 Task: Search one way flight ticket for 5 adults, 2 children, 1 infant in seat and 2 infants on lap in economy from Kenai: Kenai Municipal Airport to Rockford: Chicago Rockford International Airport(was Northwest Chicagoland Regional Airport At Rockford) on 5-1-2023. Choice of flights is Spirit. Number of bags: 2 carry on bags. Price is upto 106000. Outbound departure time preference is 9:15. Return departure time preference is 12:30.
Action: Mouse moved to (177, 164)
Screenshot: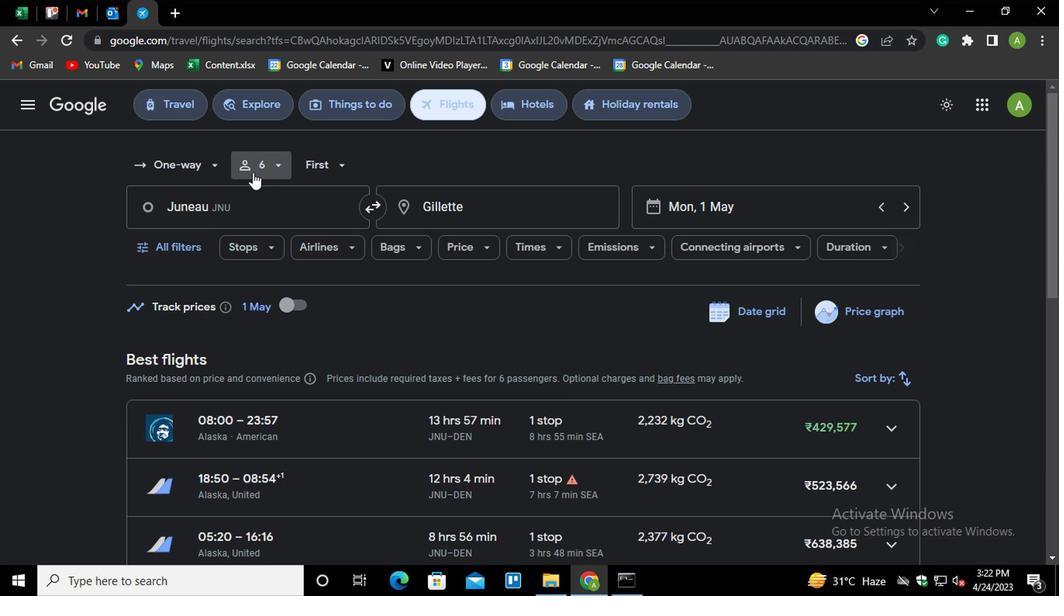 
Action: Mouse pressed left at (177, 164)
Screenshot: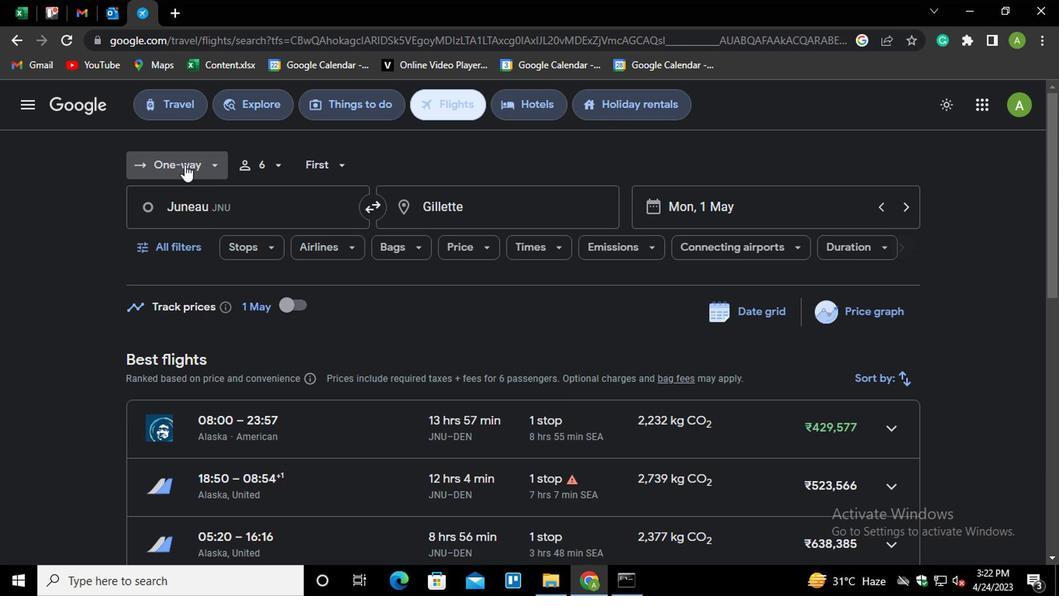 
Action: Mouse moved to (190, 236)
Screenshot: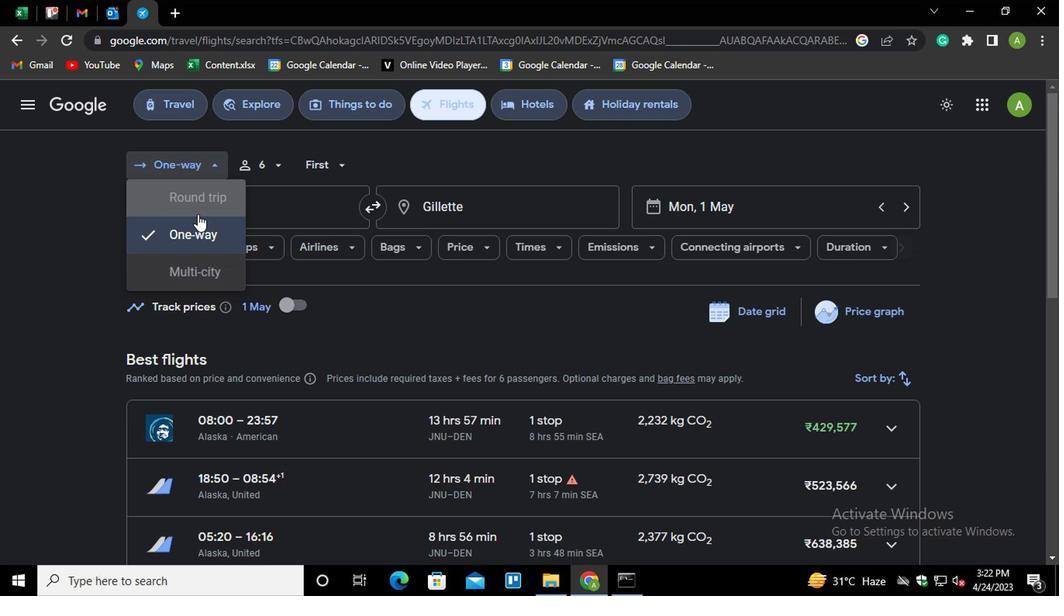 
Action: Mouse pressed left at (190, 236)
Screenshot: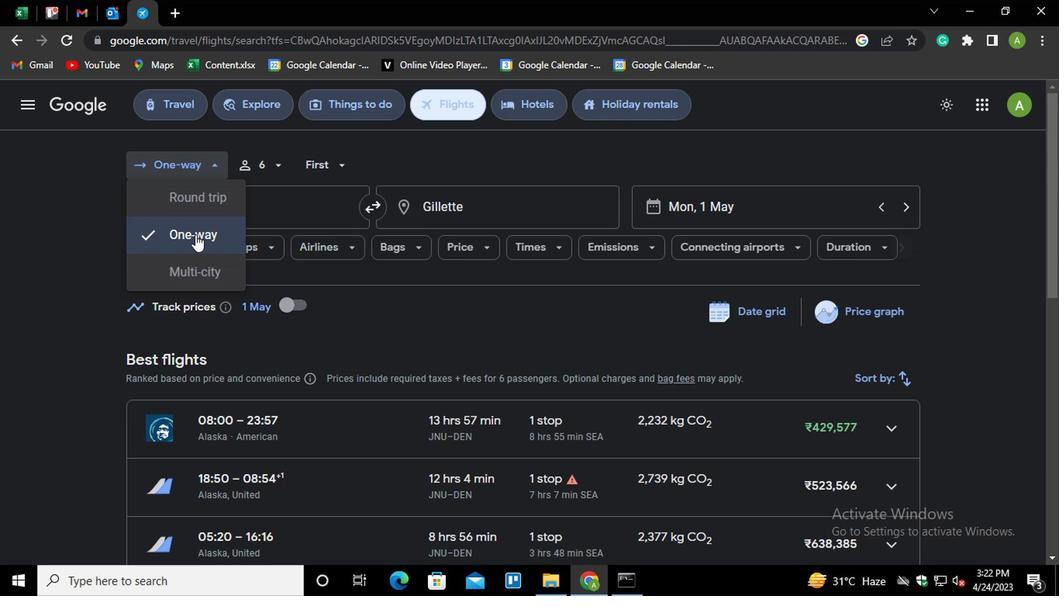 
Action: Mouse moved to (248, 162)
Screenshot: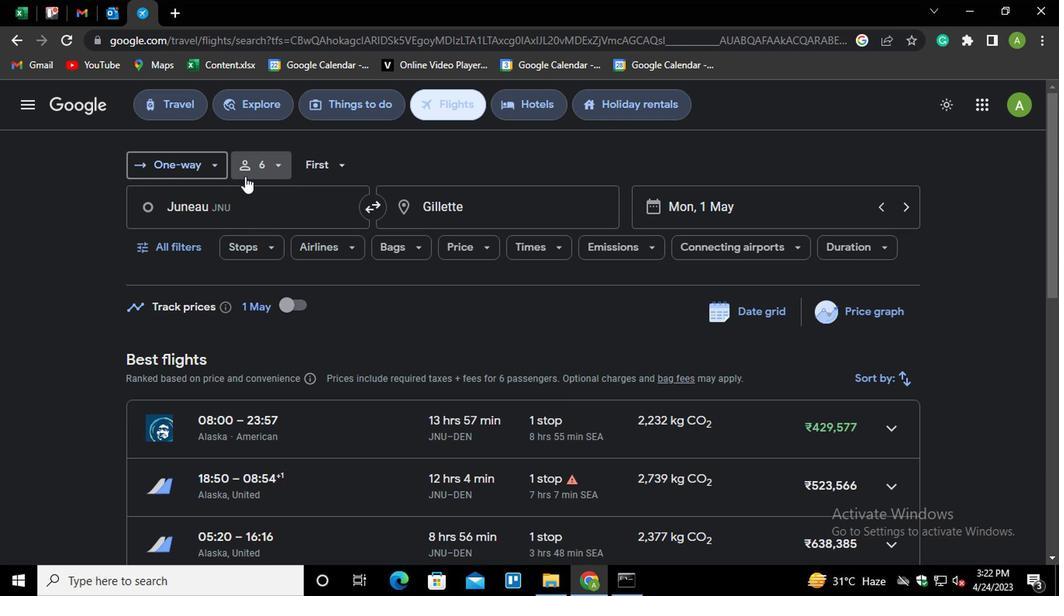 
Action: Mouse pressed left at (248, 162)
Screenshot: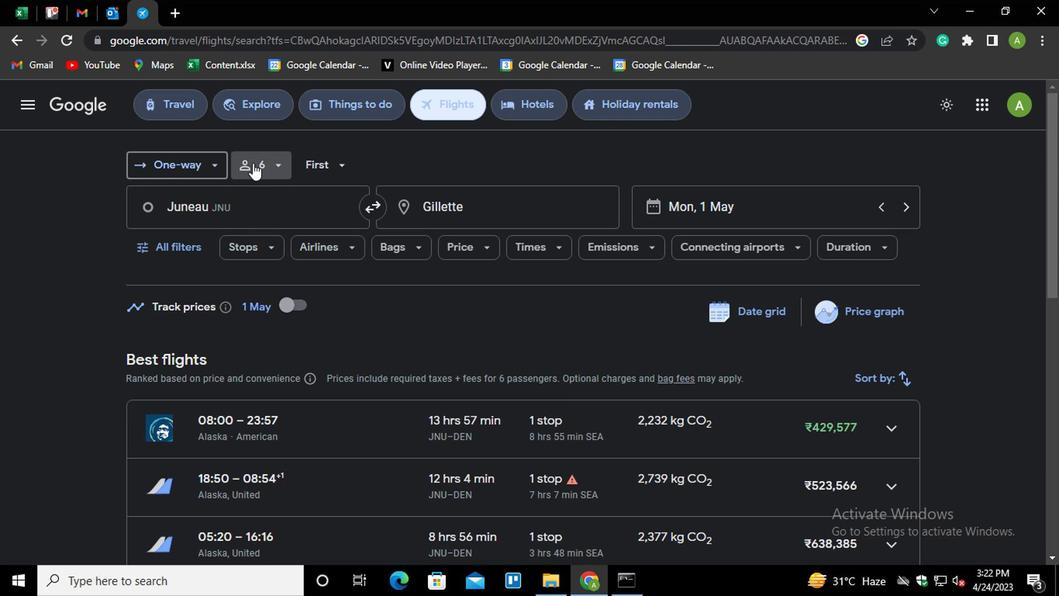 
Action: Mouse moved to (384, 198)
Screenshot: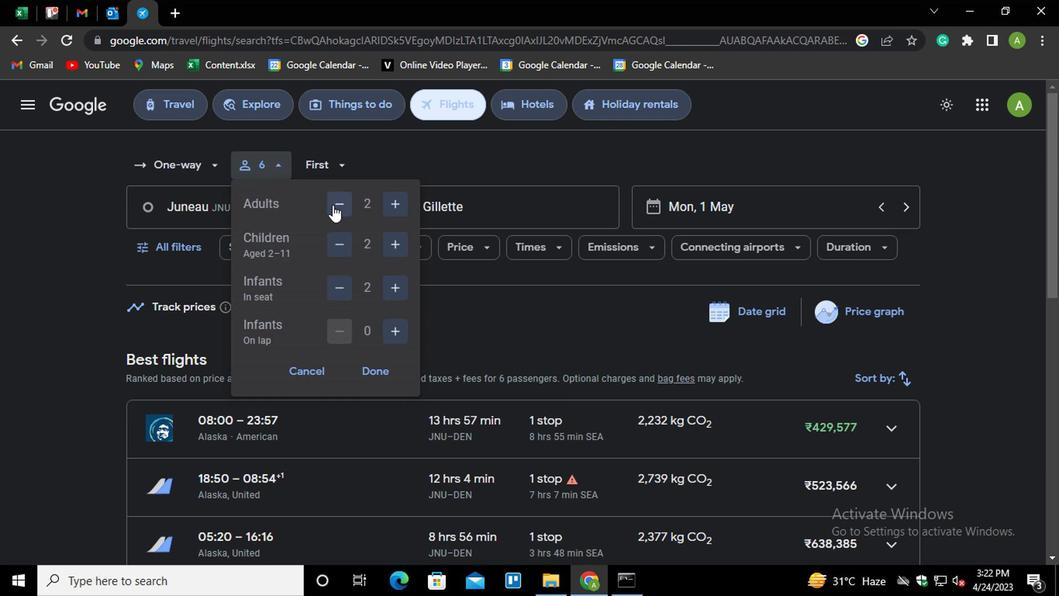 
Action: Mouse pressed left at (384, 198)
Screenshot: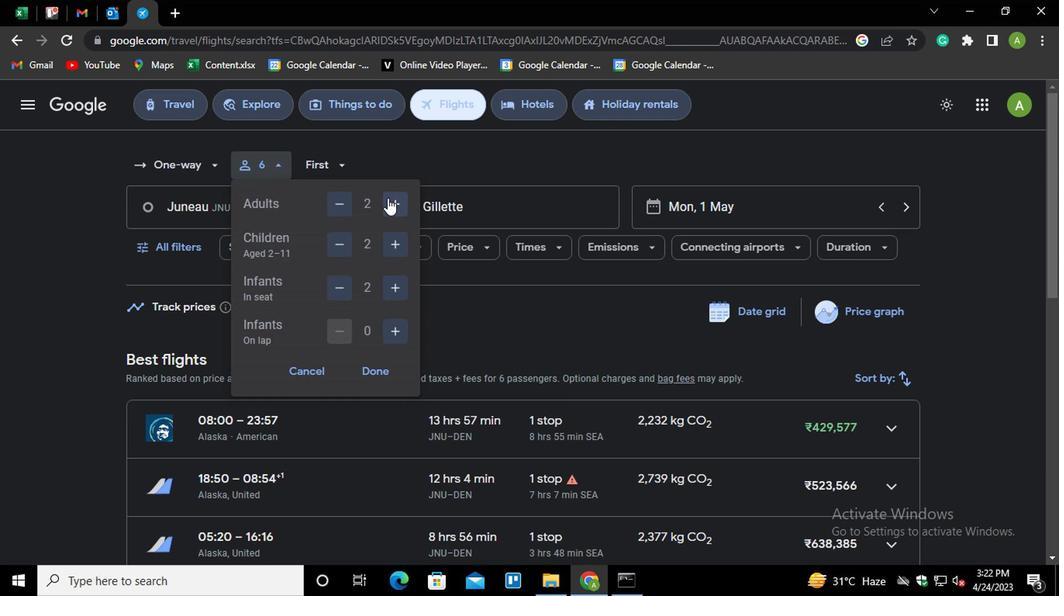 
Action: Mouse pressed left at (384, 198)
Screenshot: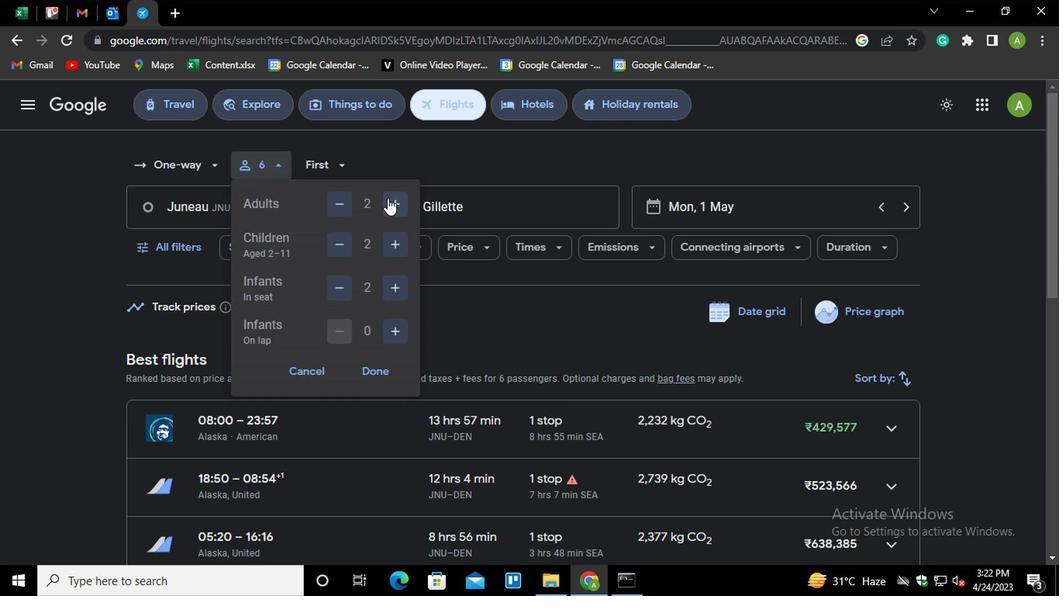 
Action: Mouse pressed left at (384, 198)
Screenshot: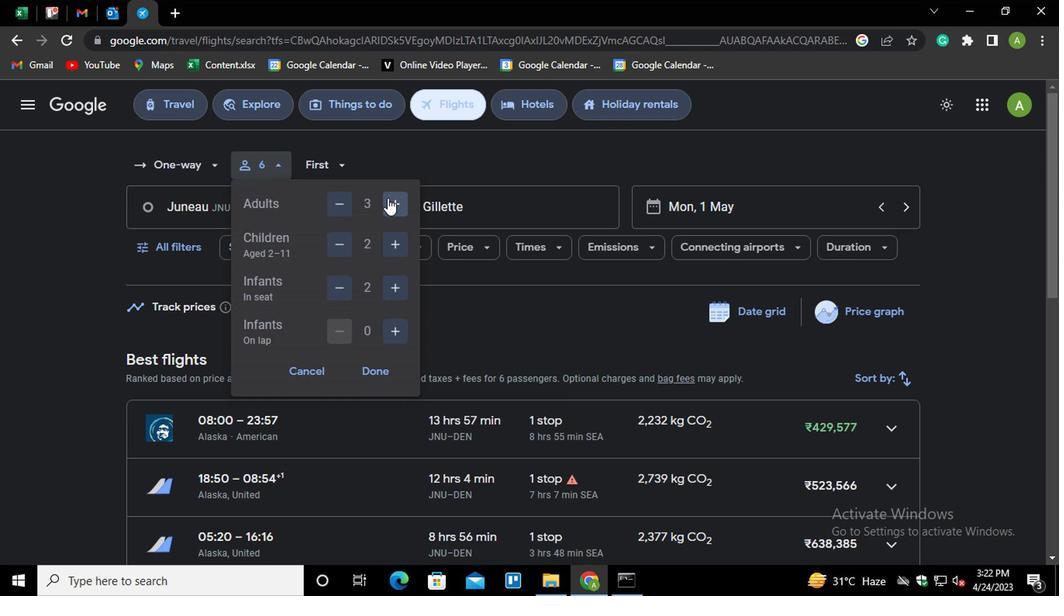 
Action: Mouse pressed left at (384, 198)
Screenshot: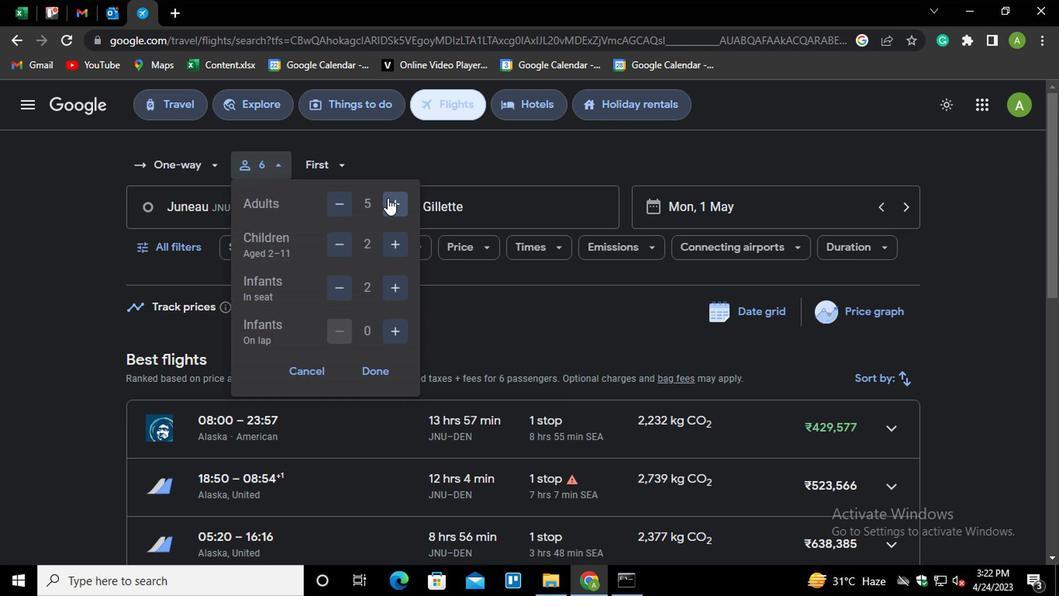 
Action: Mouse moved to (335, 210)
Screenshot: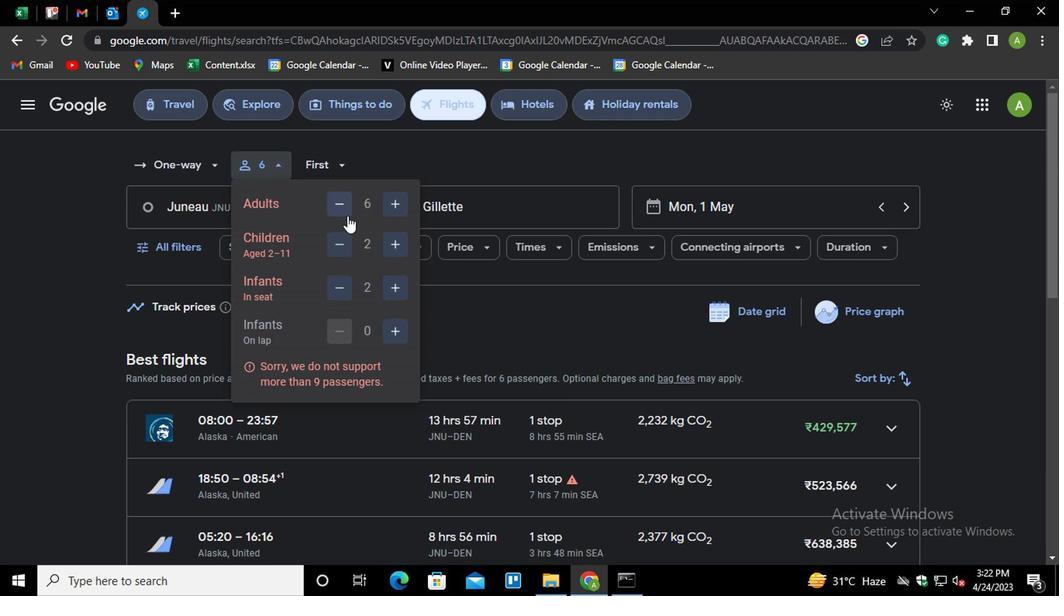 
Action: Mouse pressed left at (335, 210)
Screenshot: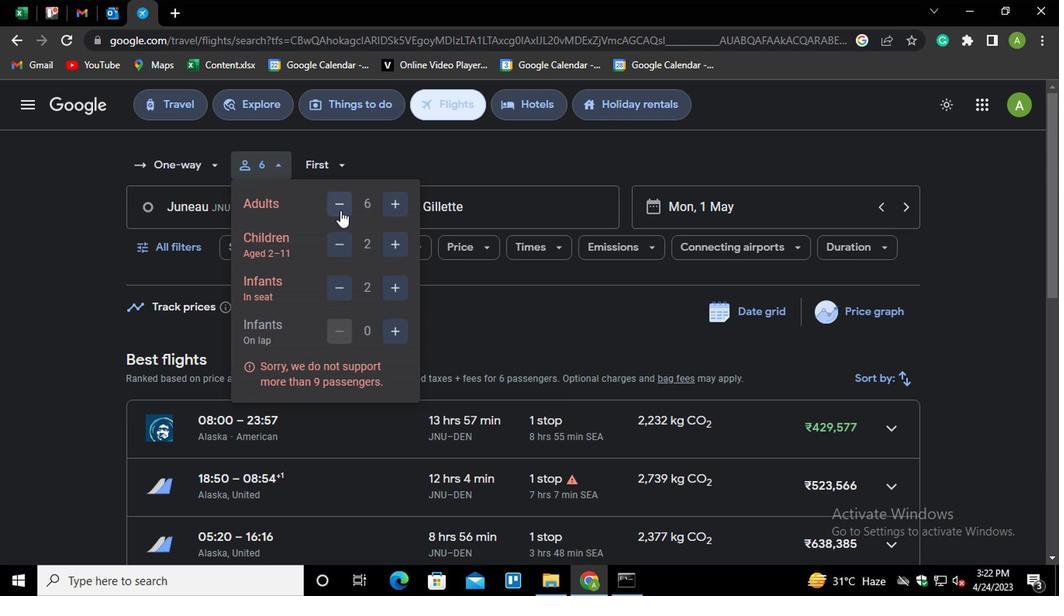 
Action: Mouse moved to (341, 286)
Screenshot: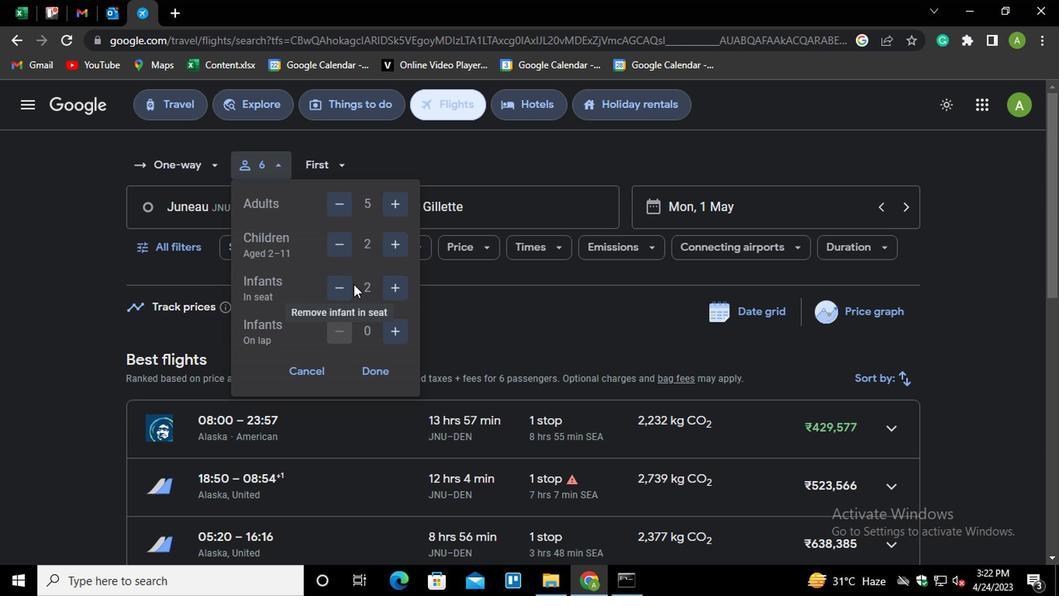
Action: Mouse pressed left at (341, 286)
Screenshot: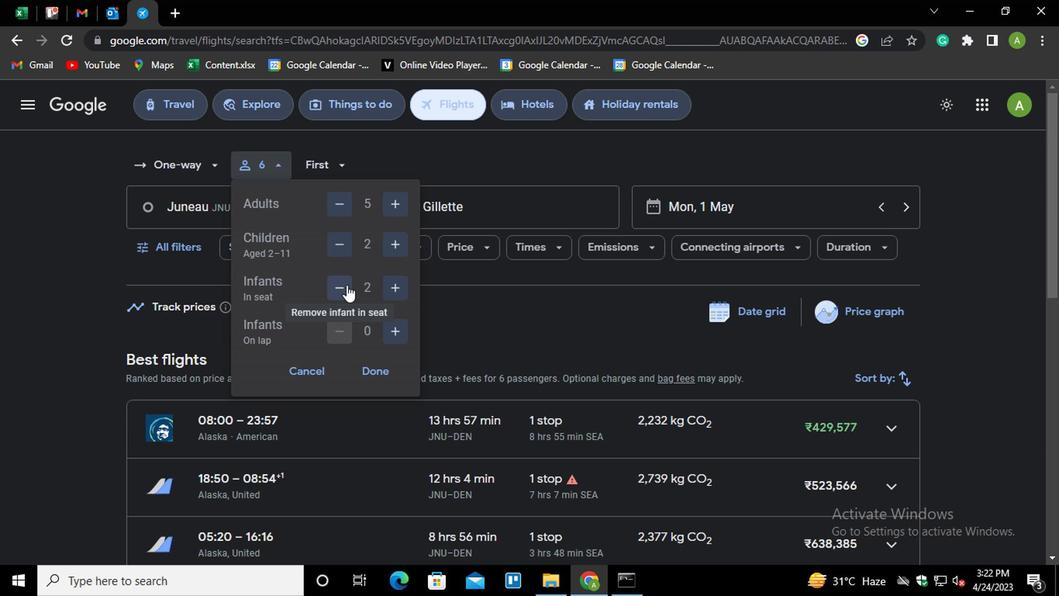 
Action: Mouse moved to (395, 335)
Screenshot: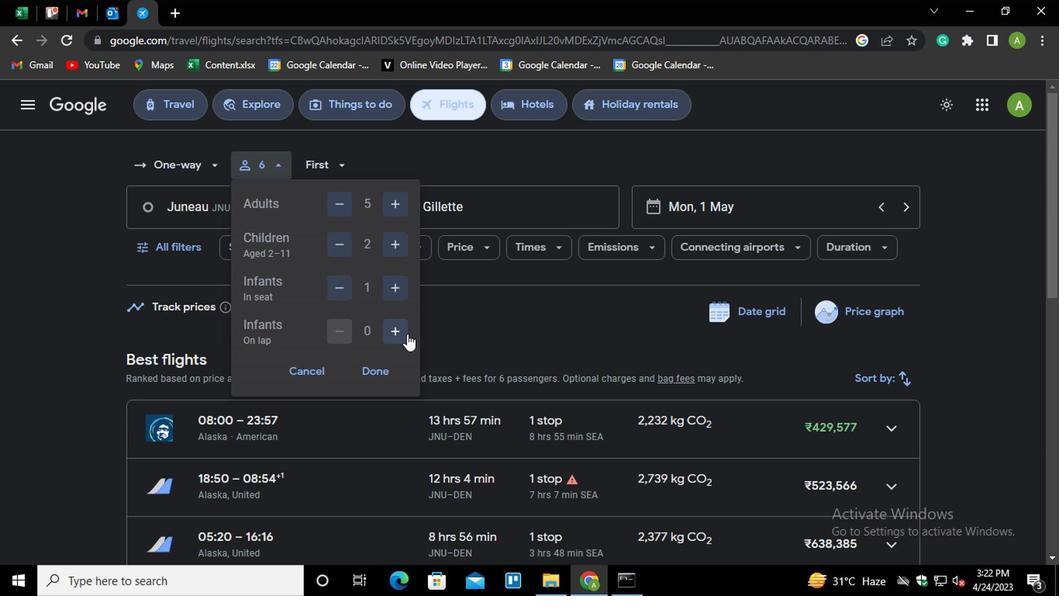
Action: Mouse pressed left at (395, 335)
Screenshot: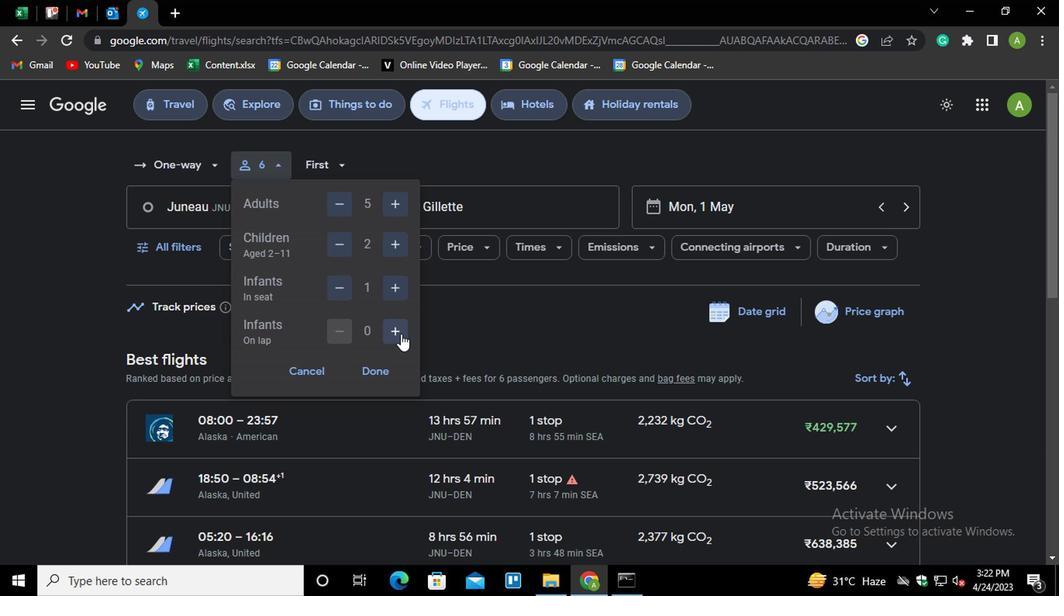 
Action: Mouse moved to (395, 335)
Screenshot: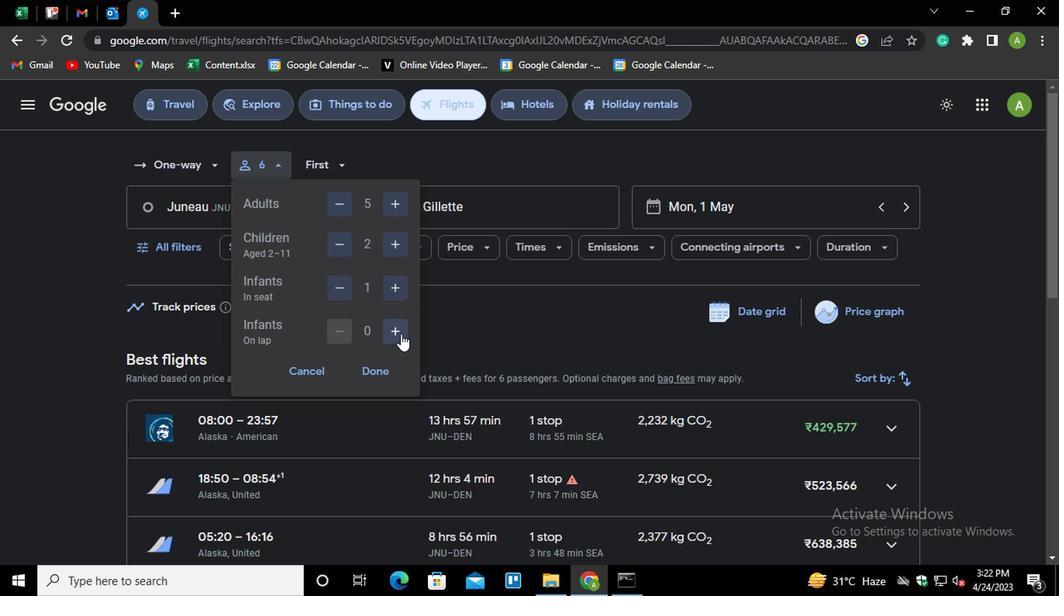 
Action: Mouse pressed left at (395, 335)
Screenshot: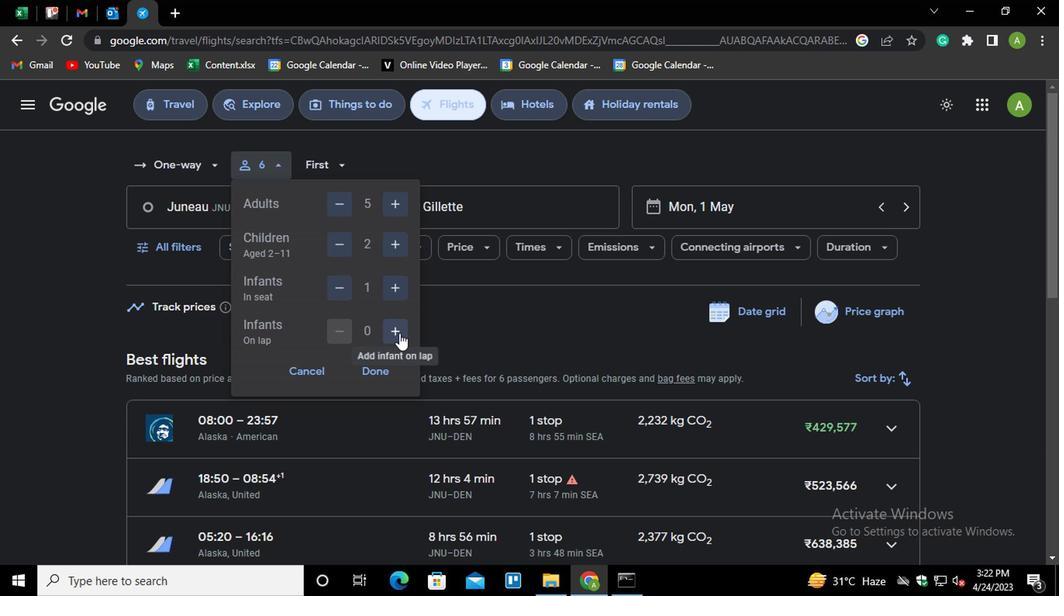 
Action: Mouse moved to (330, 335)
Screenshot: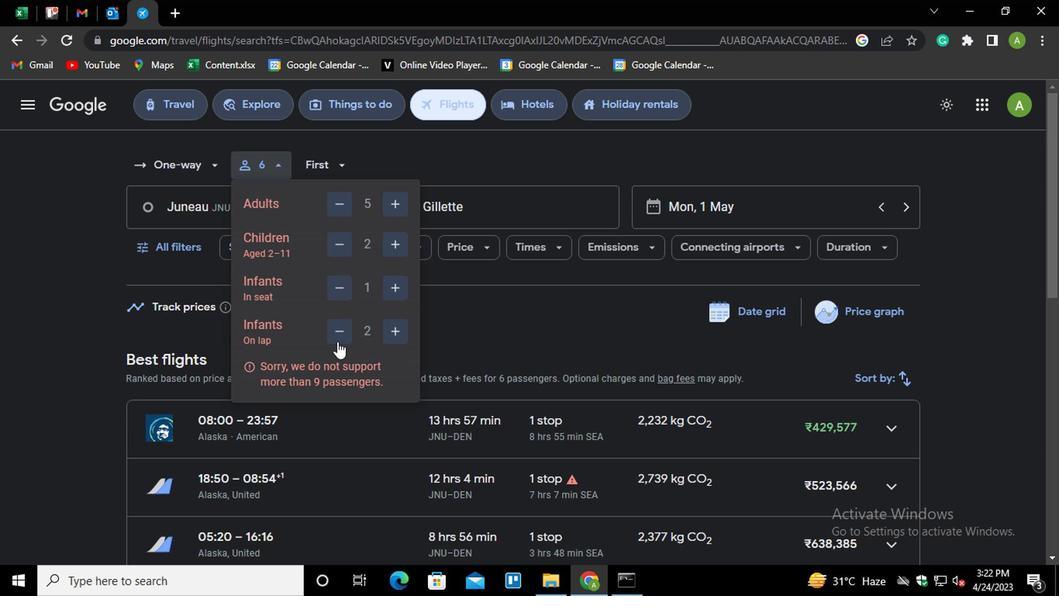
Action: Mouse pressed left at (330, 335)
Screenshot: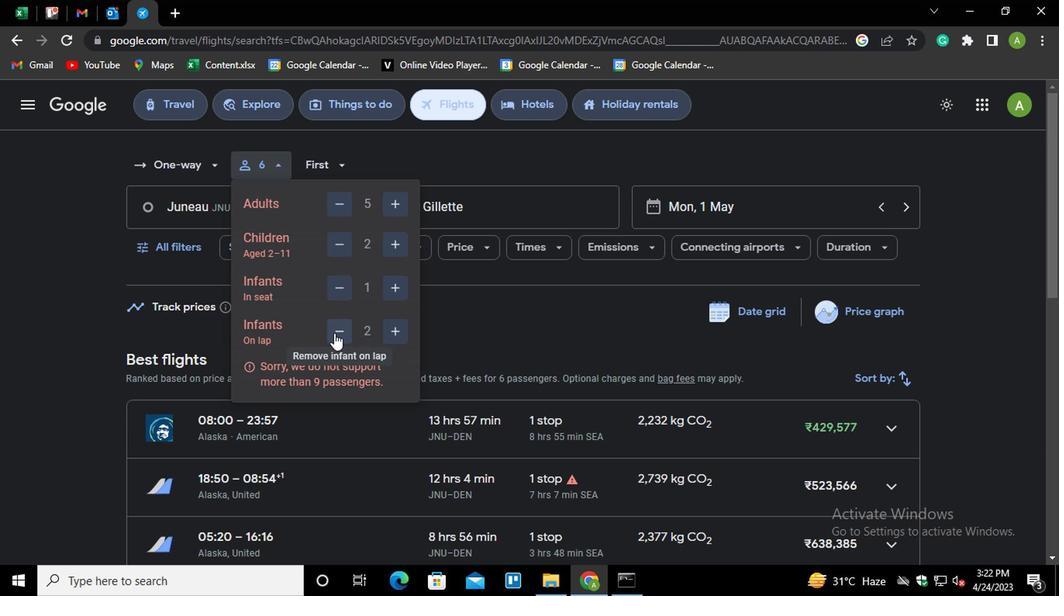 
Action: Mouse moved to (363, 369)
Screenshot: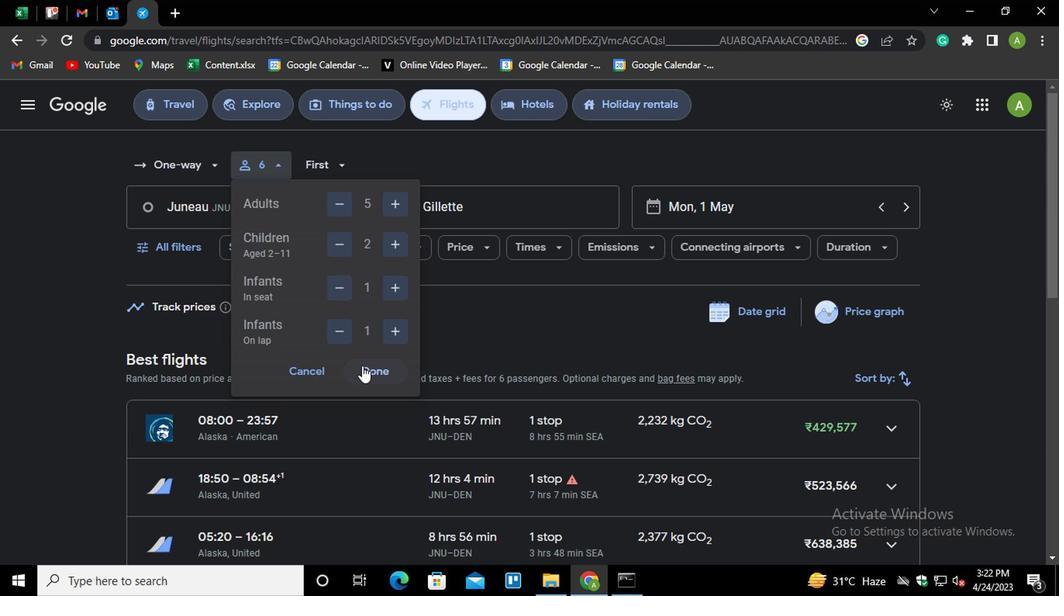 
Action: Mouse pressed left at (363, 369)
Screenshot: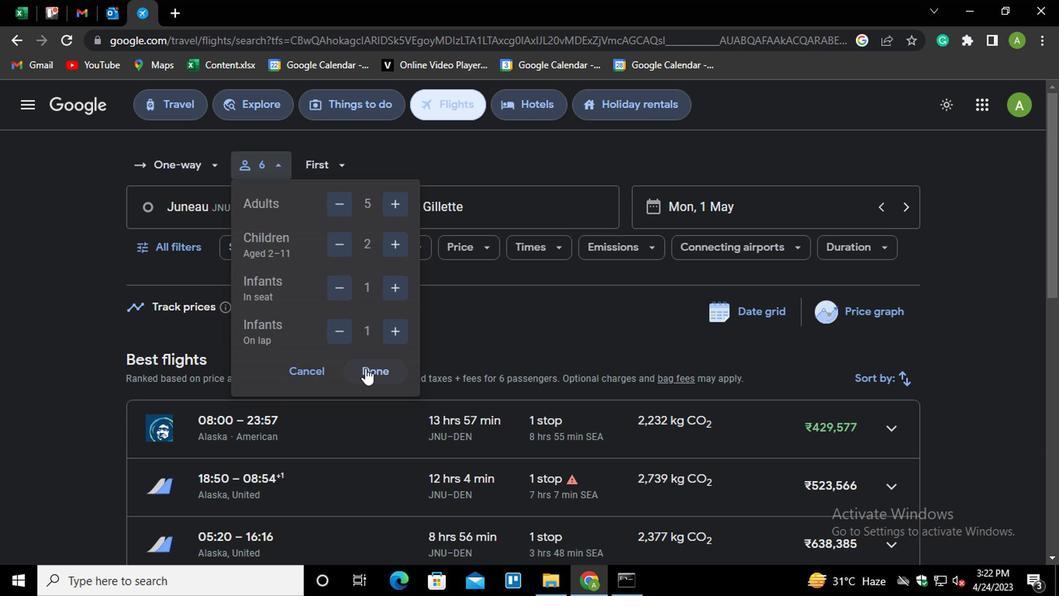 
Action: Mouse moved to (312, 170)
Screenshot: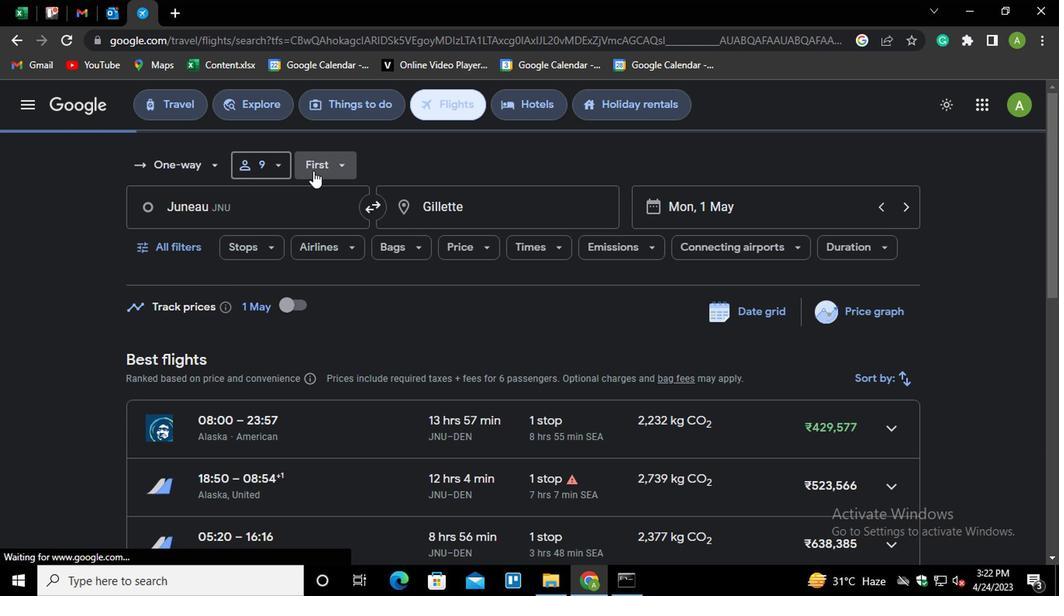 
Action: Mouse pressed left at (312, 170)
Screenshot: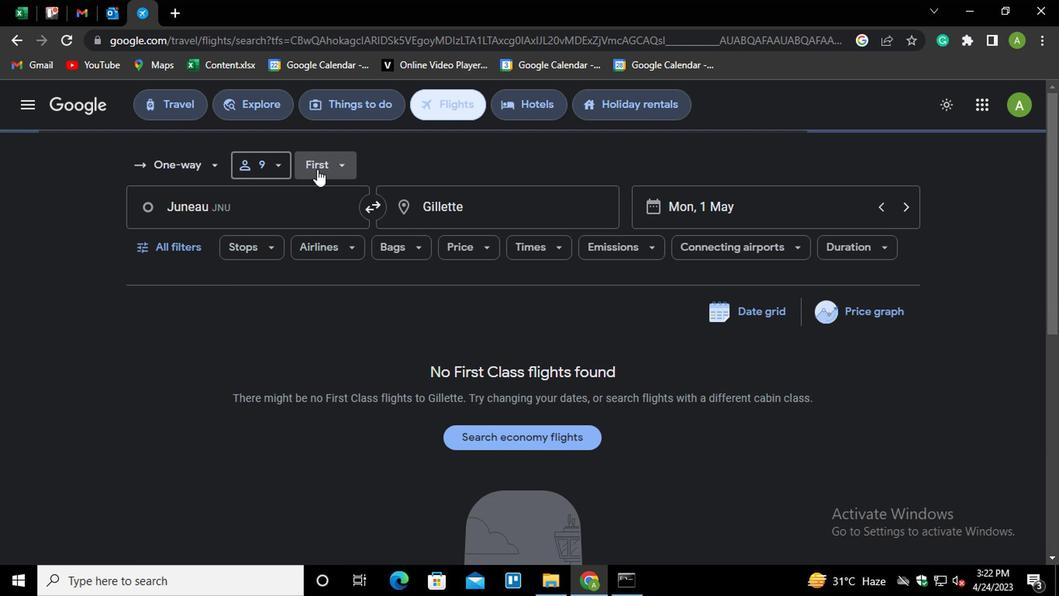 
Action: Mouse moved to (357, 194)
Screenshot: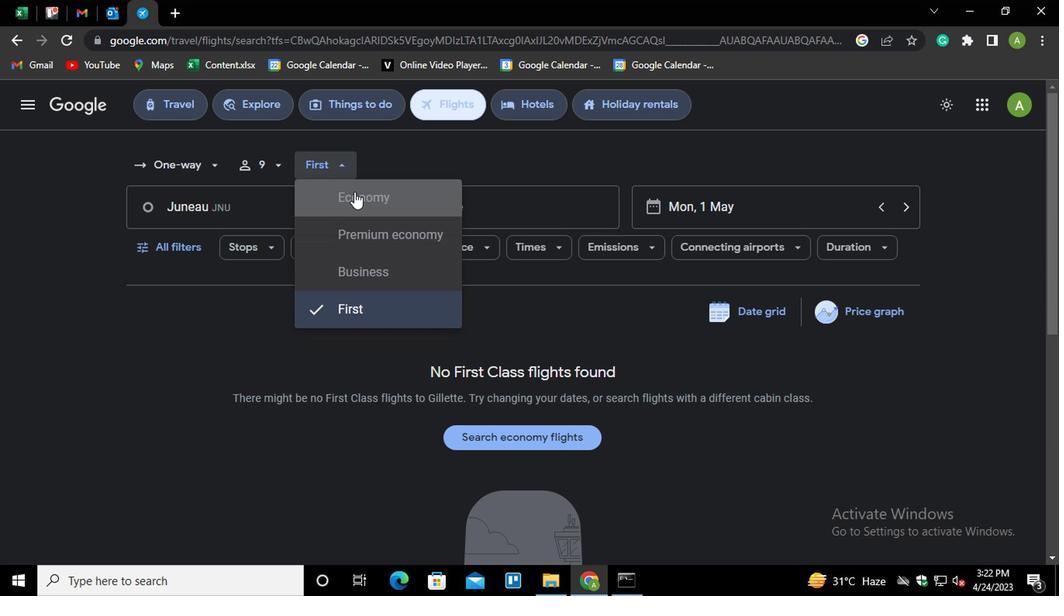 
Action: Mouse pressed left at (357, 194)
Screenshot: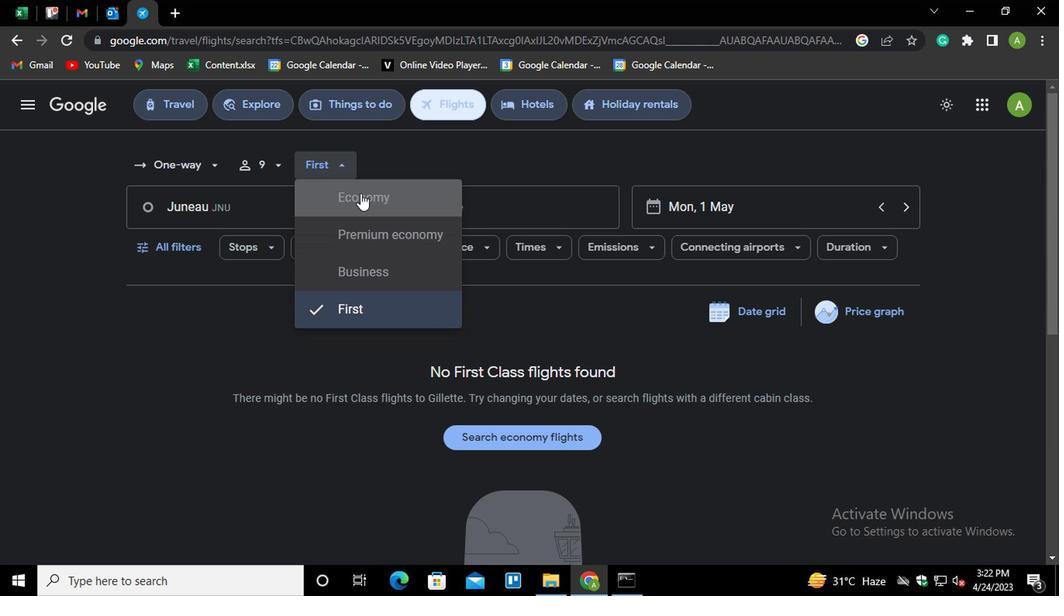 
Action: Mouse moved to (329, 203)
Screenshot: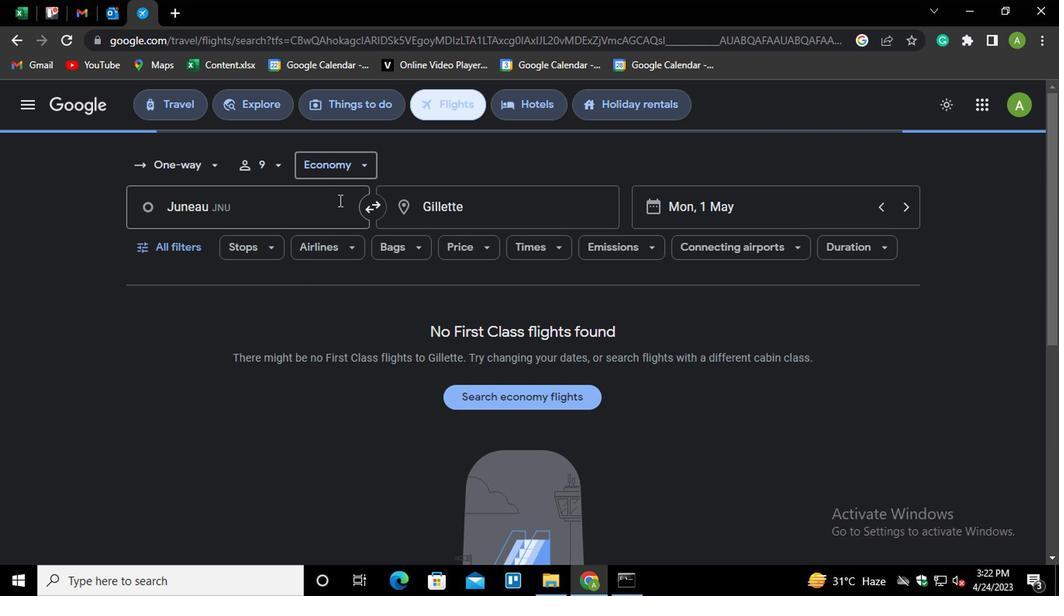 
Action: Mouse pressed left at (329, 203)
Screenshot: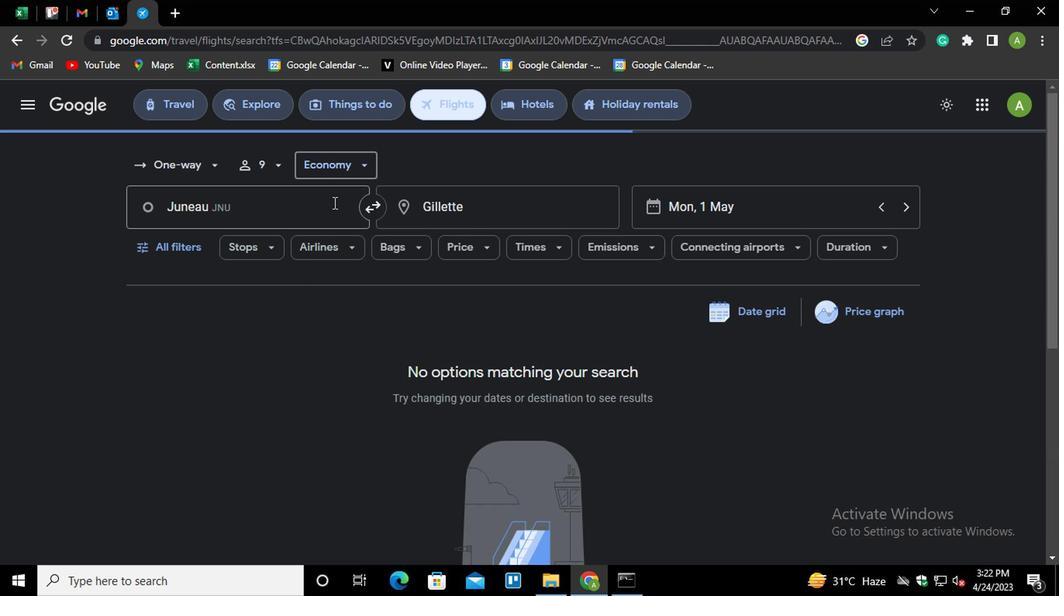 
Action: Mouse moved to (329, 203)
Screenshot: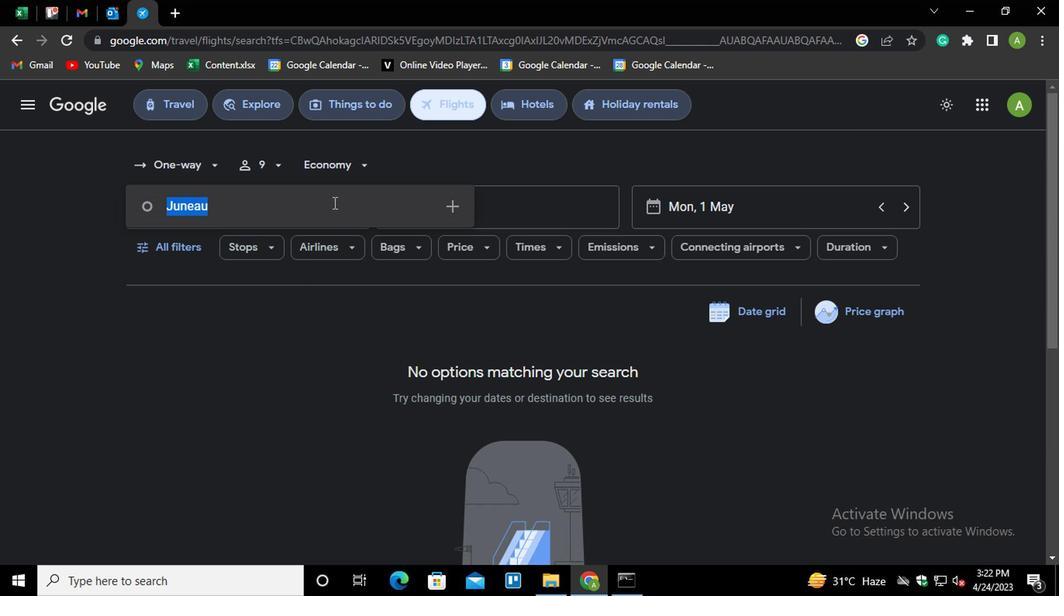 
Action: Key pressed <Key.shift_r>Kenai<Key.down><Key.down><Key.down><Key.enter>
Screenshot: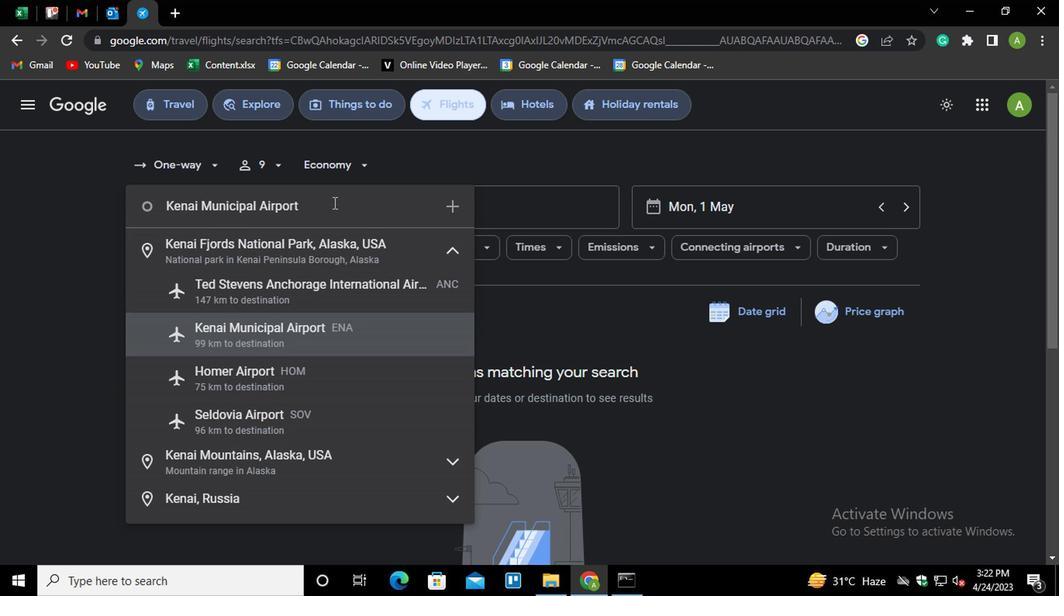 
Action: Mouse moved to (469, 213)
Screenshot: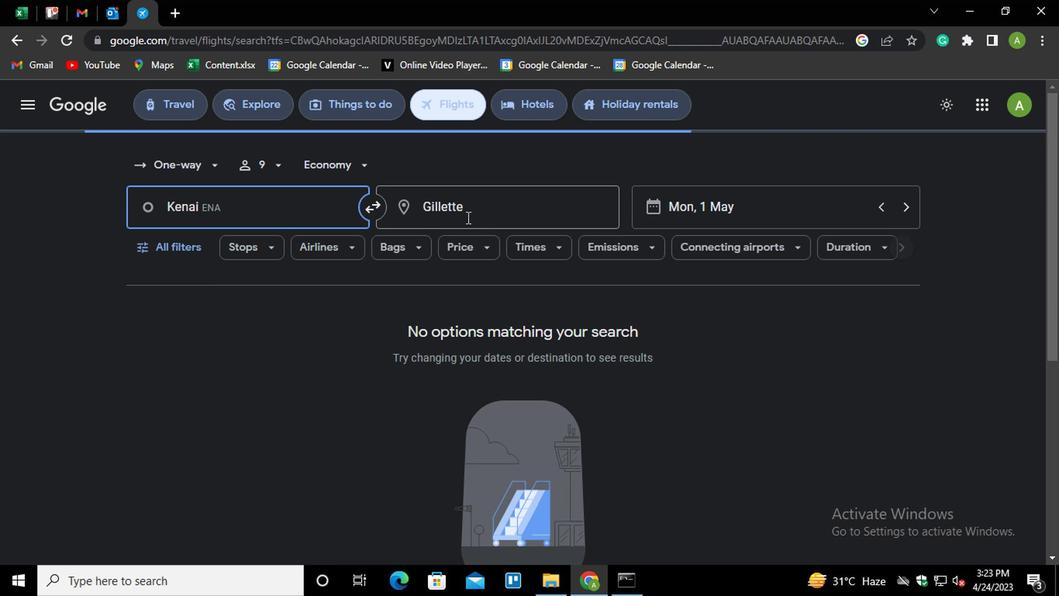 
Action: Mouse pressed left at (469, 213)
Screenshot: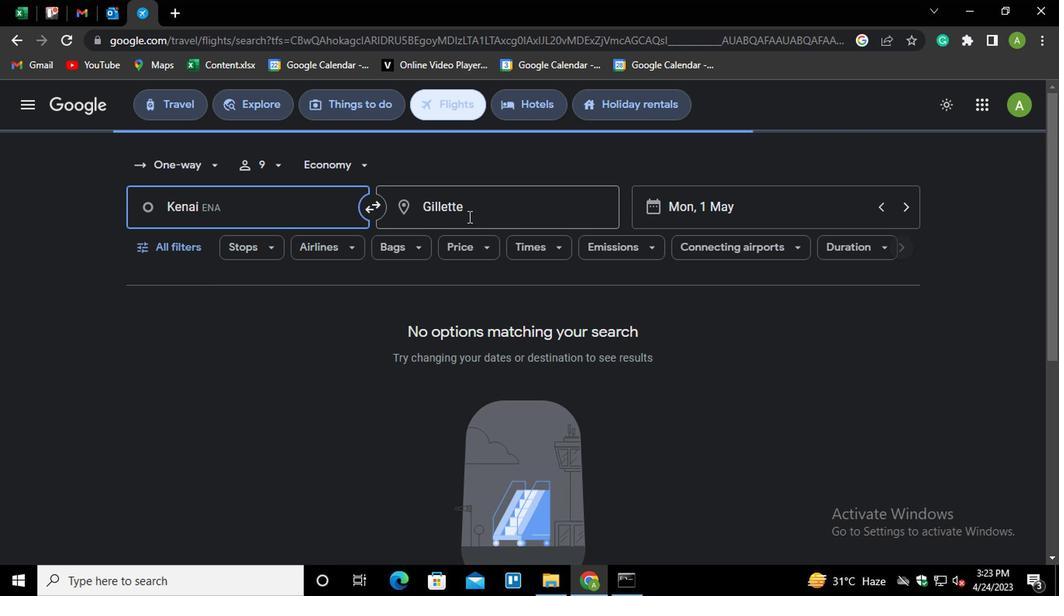 
Action: Mouse moved to (457, 219)
Screenshot: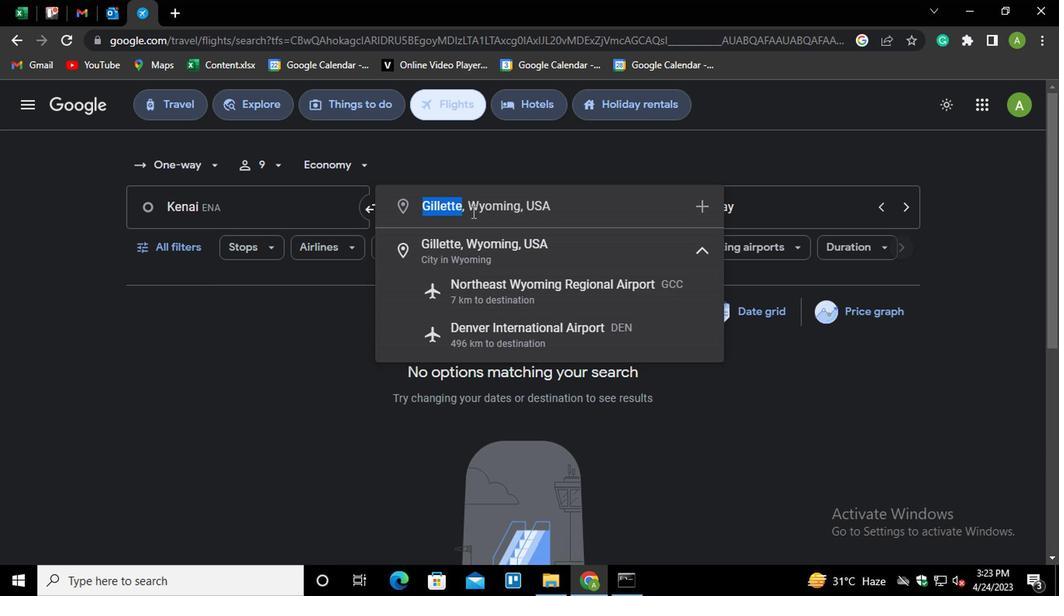 
Action: Key pressed chica<Key.down><Key.down><Key.down><Key.down><Key.enter>
Screenshot: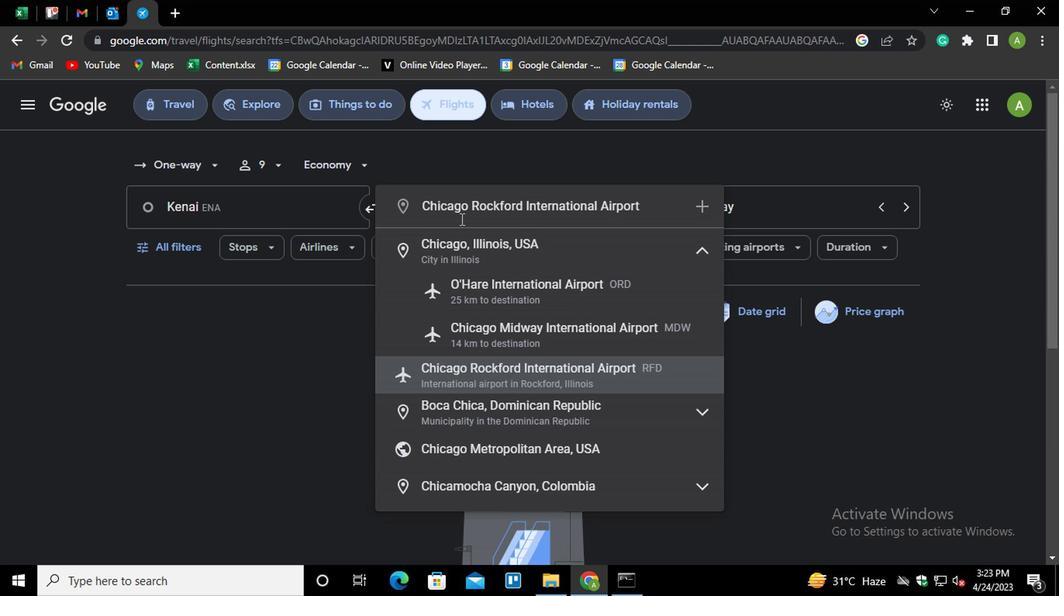 
Action: Mouse moved to (167, 250)
Screenshot: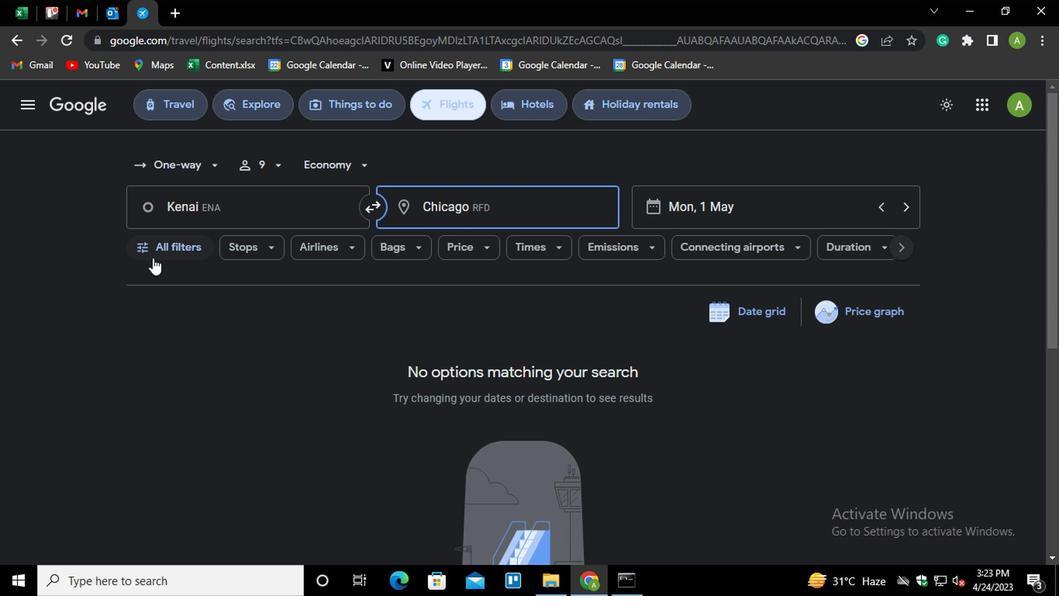 
Action: Mouse pressed left at (167, 250)
Screenshot: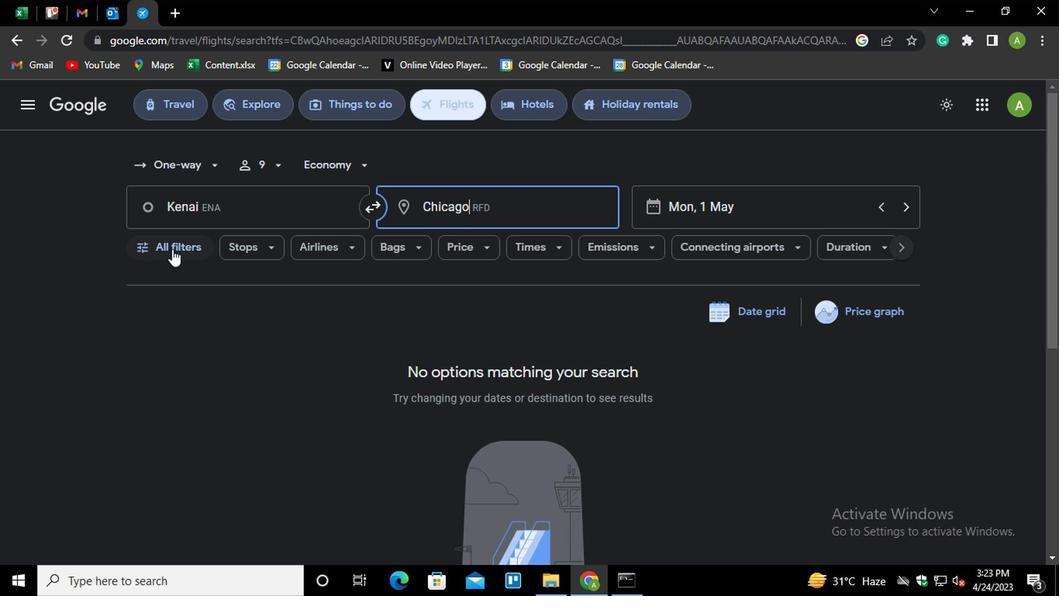 
Action: Mouse moved to (288, 417)
Screenshot: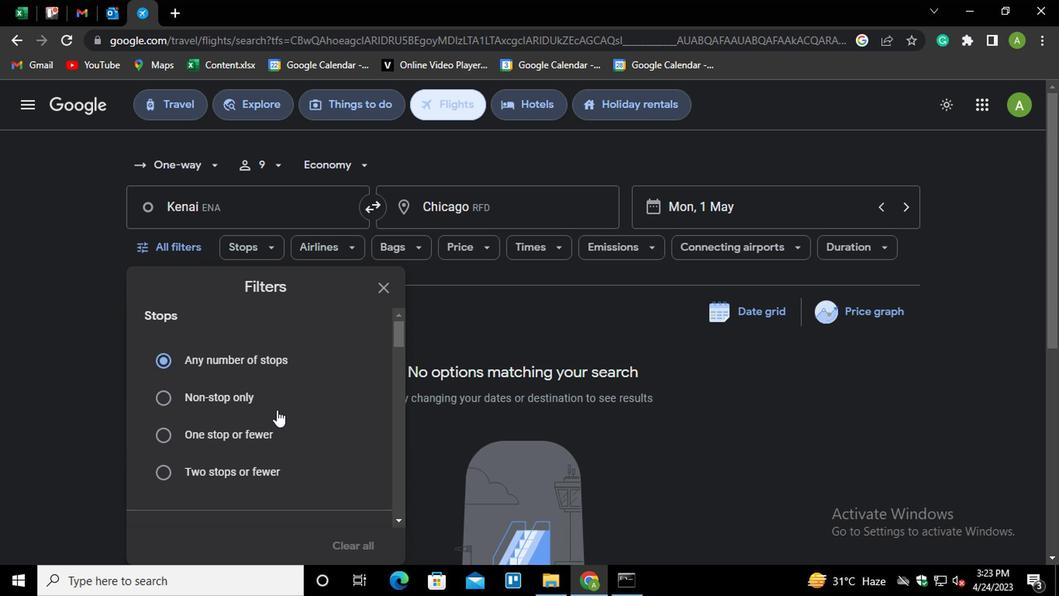 
Action: Mouse scrolled (288, 416) with delta (0, -1)
Screenshot: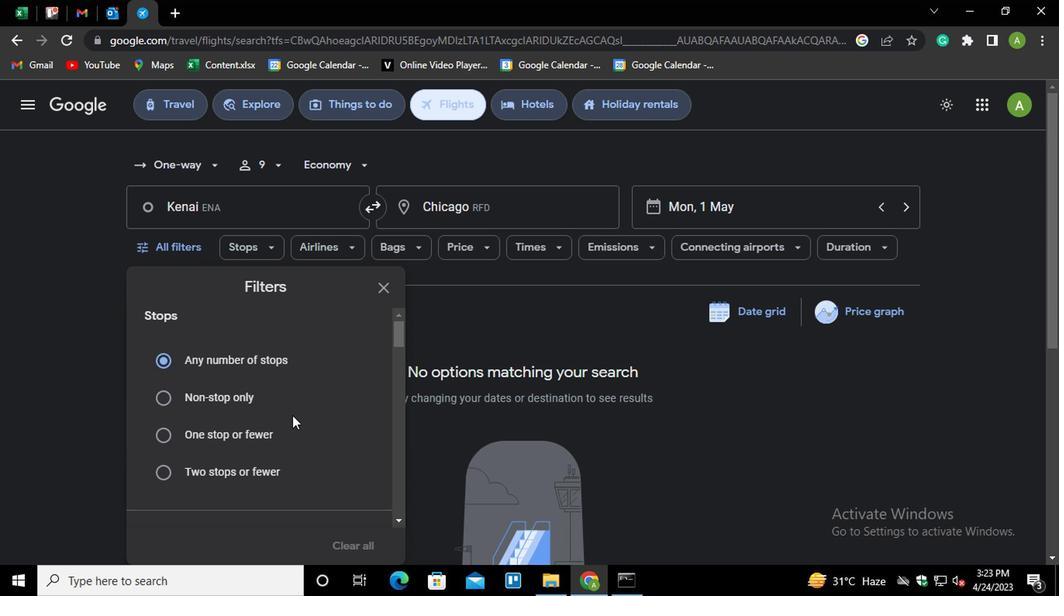 
Action: Mouse scrolled (288, 416) with delta (0, -1)
Screenshot: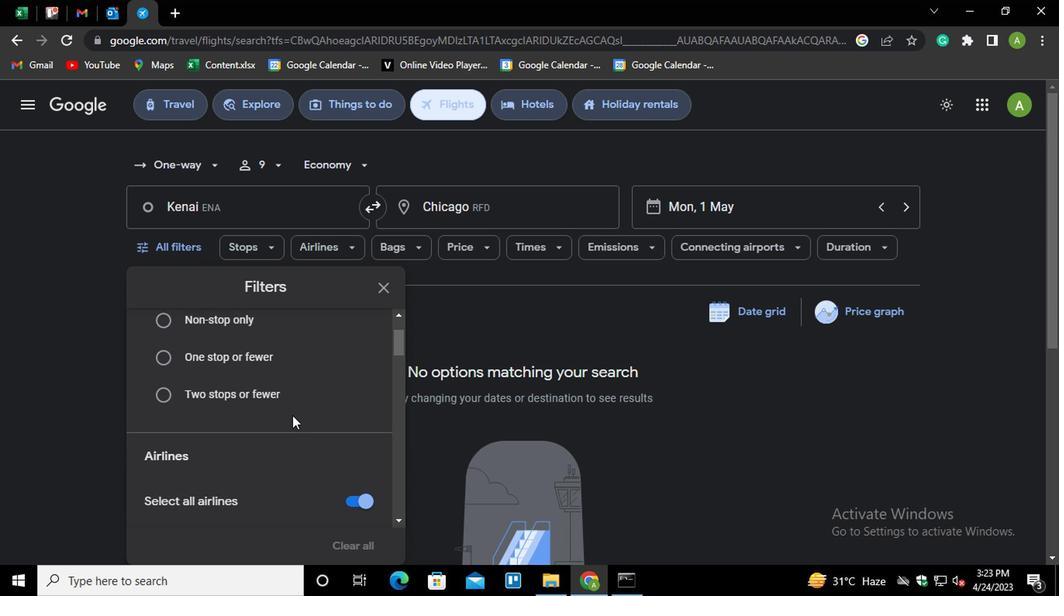 
Action: Mouse moved to (351, 424)
Screenshot: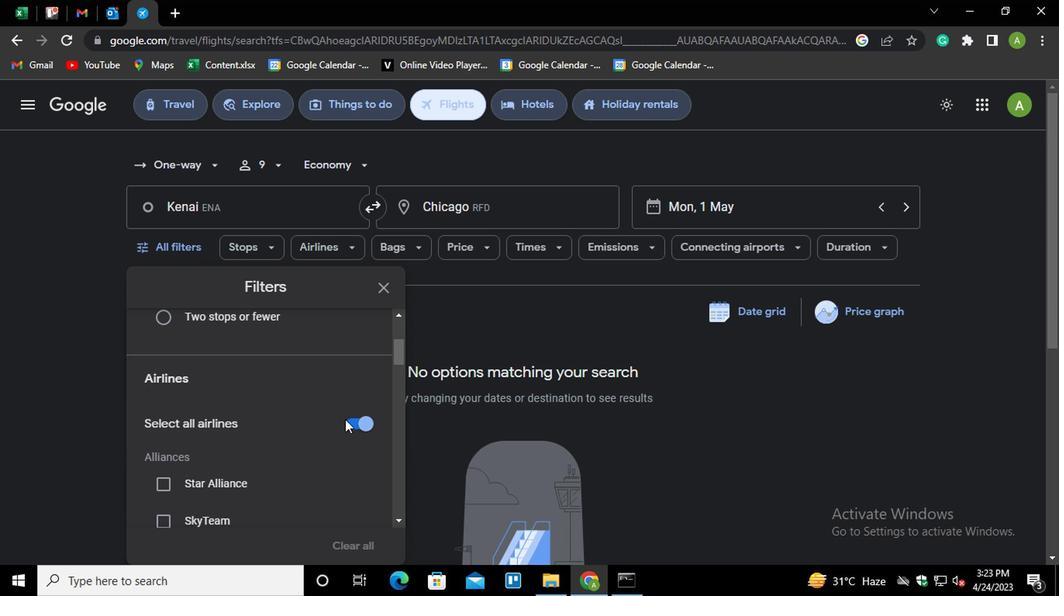 
Action: Mouse pressed left at (351, 424)
Screenshot: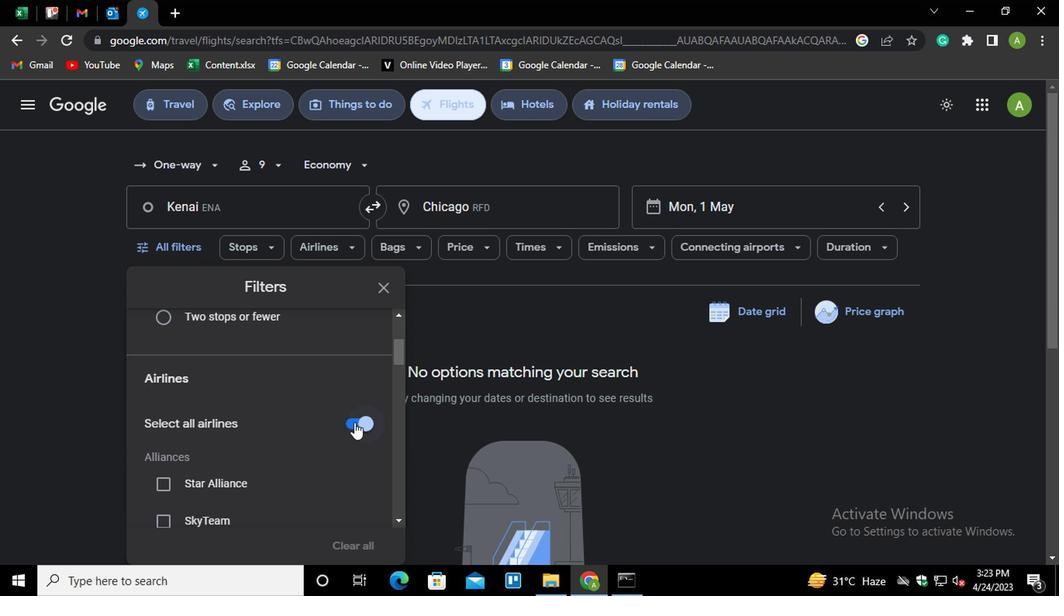 
Action: Mouse moved to (277, 417)
Screenshot: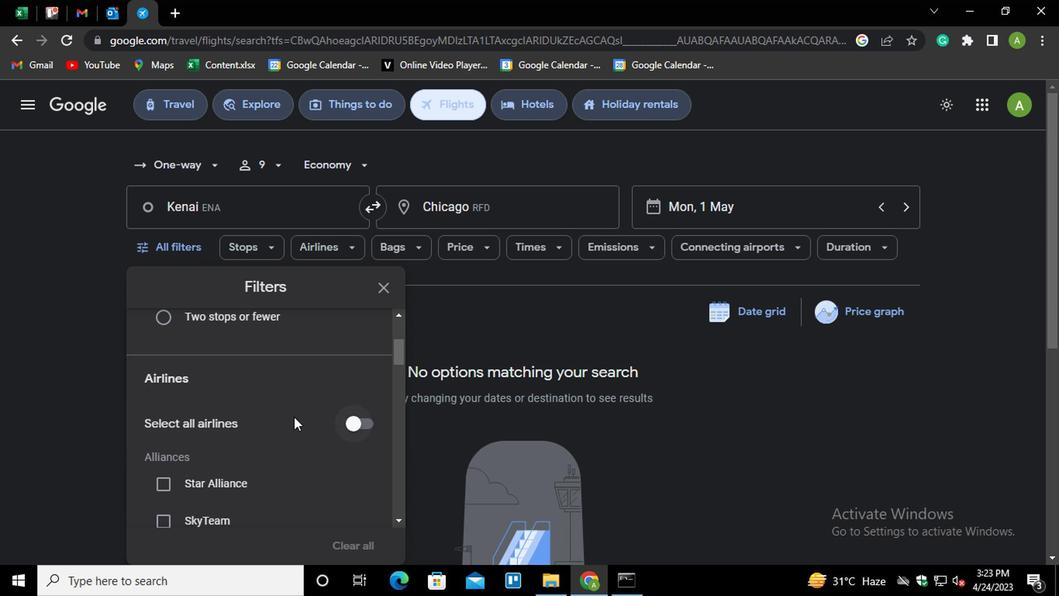 
Action: Mouse scrolled (277, 416) with delta (0, -1)
Screenshot: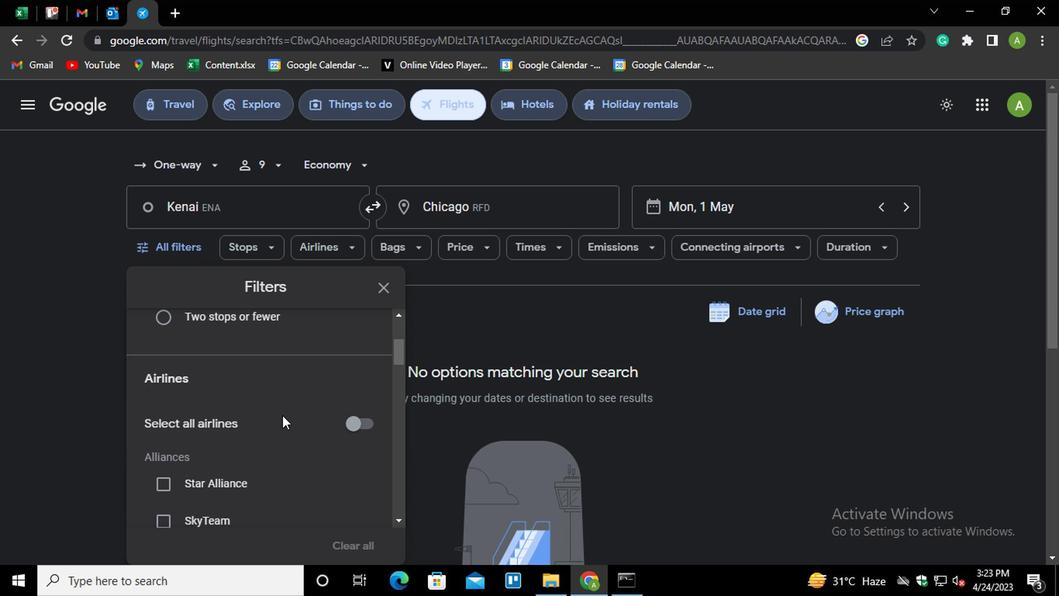 
Action: Mouse moved to (277, 417)
Screenshot: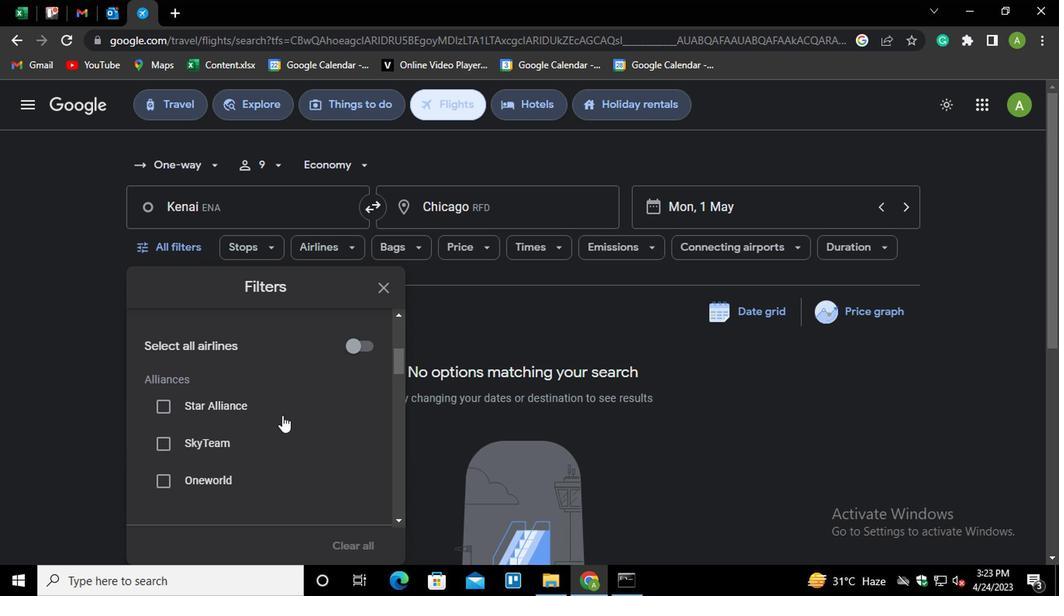 
Action: Mouse scrolled (277, 416) with delta (0, -1)
Screenshot: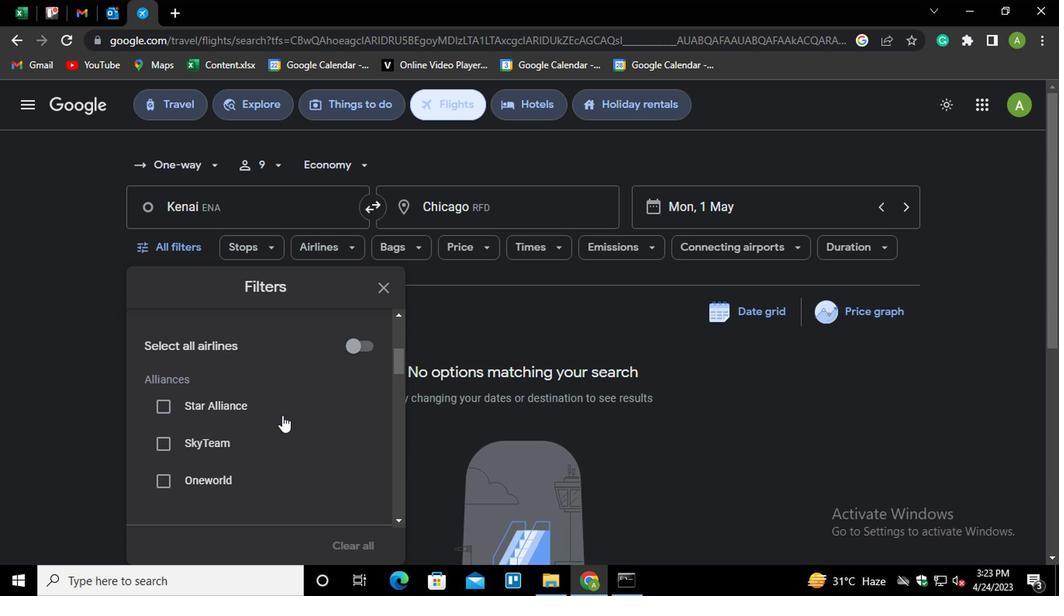 
Action: Mouse scrolled (277, 416) with delta (0, -1)
Screenshot: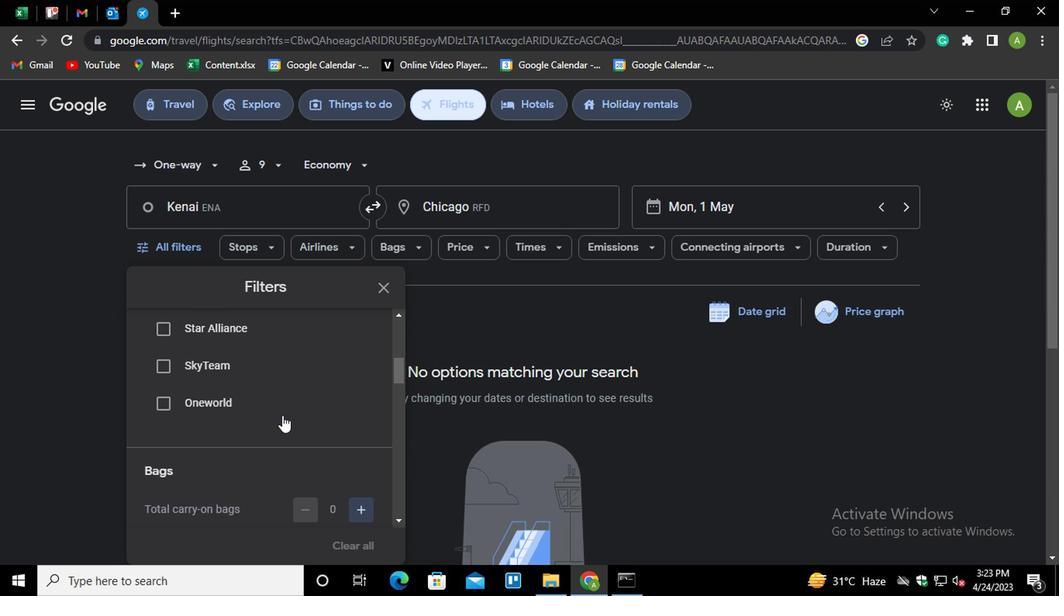 
Action: Mouse scrolled (277, 416) with delta (0, -1)
Screenshot: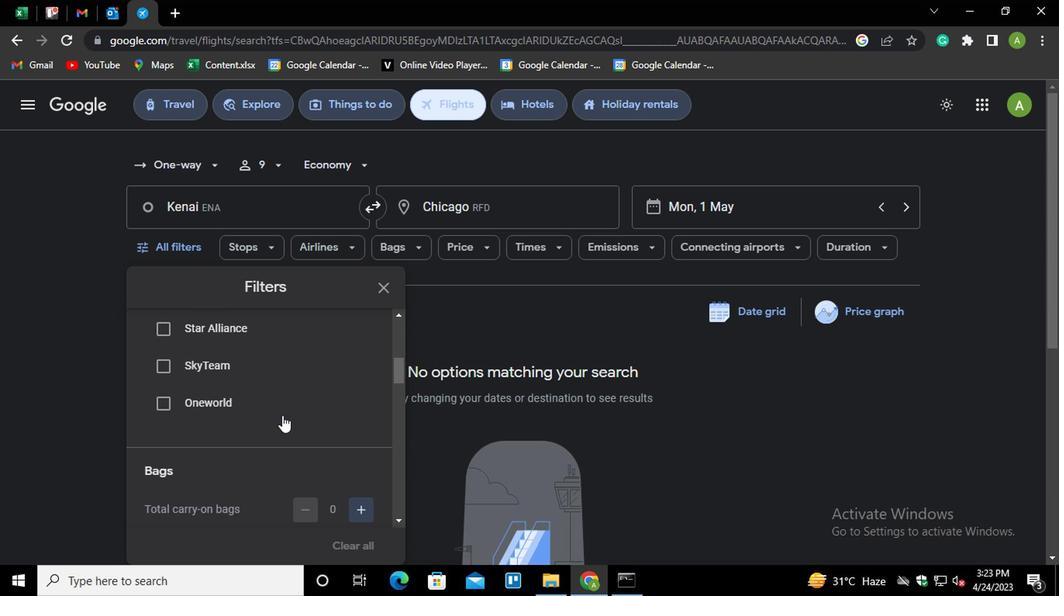 
Action: Mouse moved to (354, 358)
Screenshot: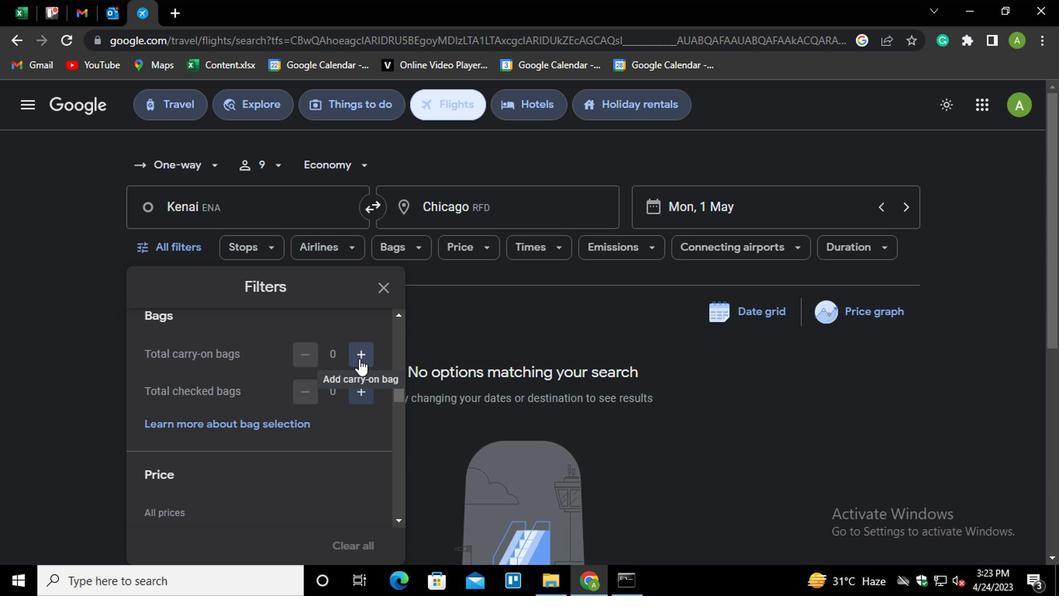 
Action: Mouse pressed left at (354, 358)
Screenshot: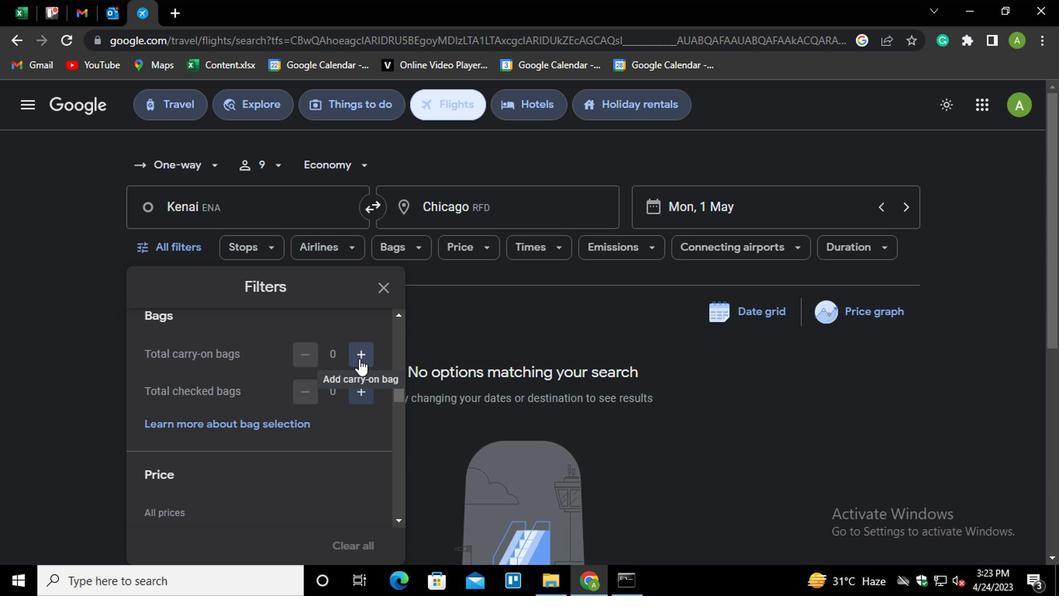 
Action: Mouse pressed left at (354, 358)
Screenshot: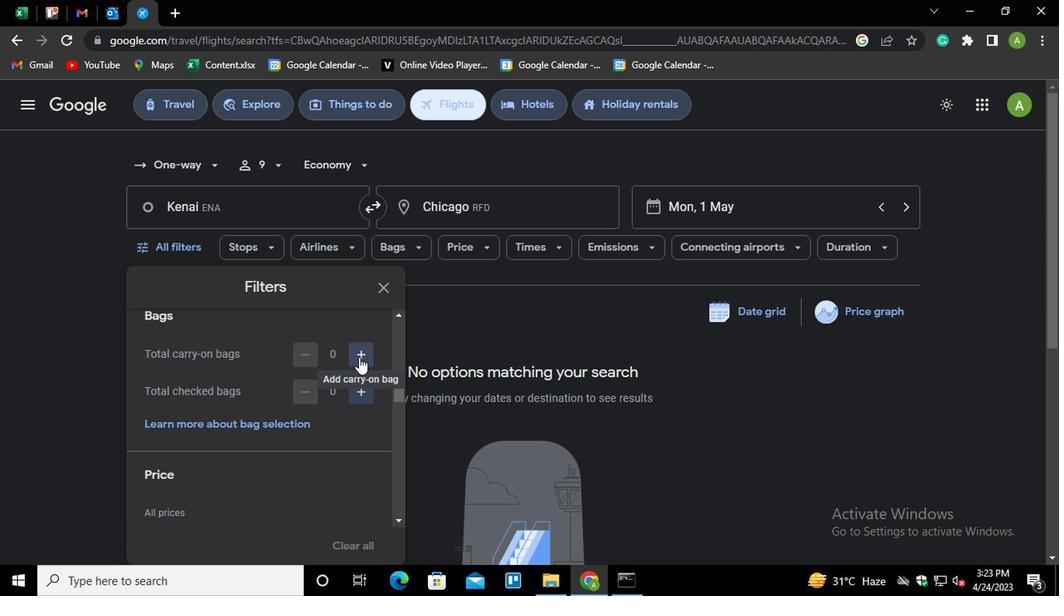 
Action: Mouse moved to (347, 438)
Screenshot: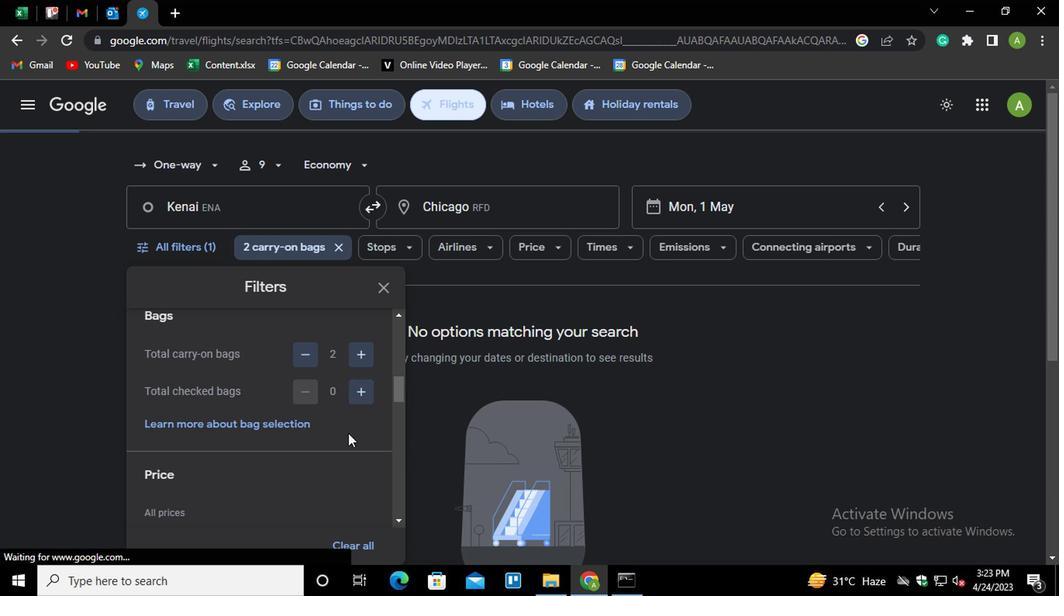 
Action: Mouse scrolled (347, 437) with delta (0, -1)
Screenshot: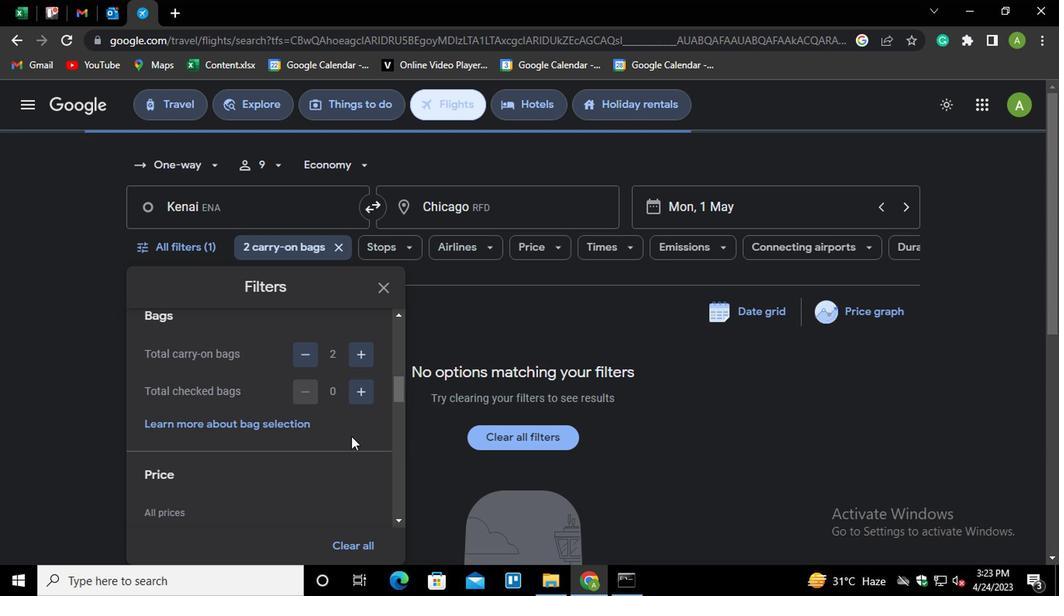 
Action: Mouse moved to (347, 438)
Screenshot: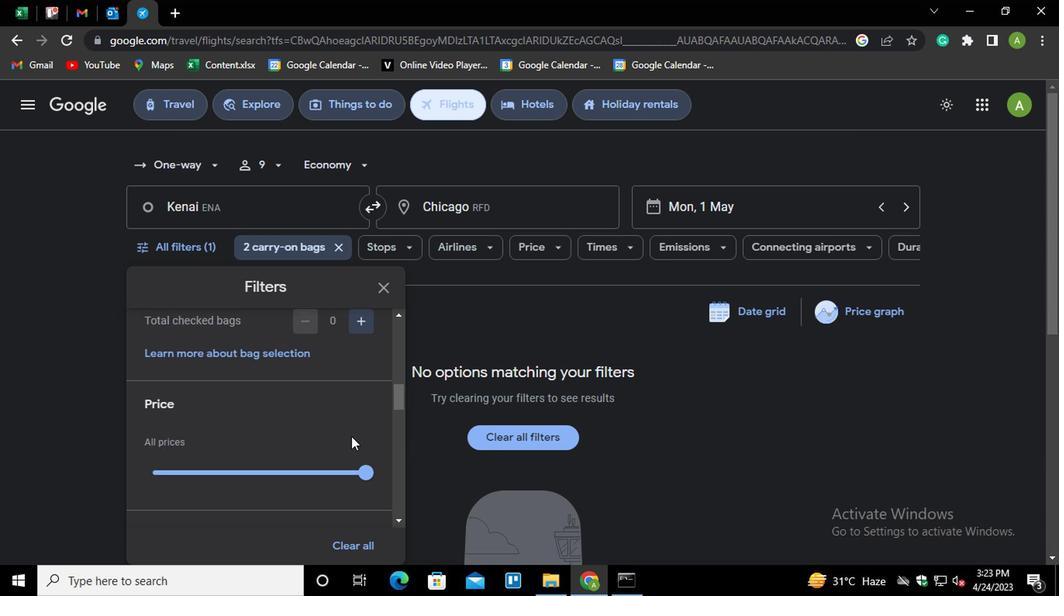 
Action: Mouse scrolled (347, 437) with delta (0, -1)
Screenshot: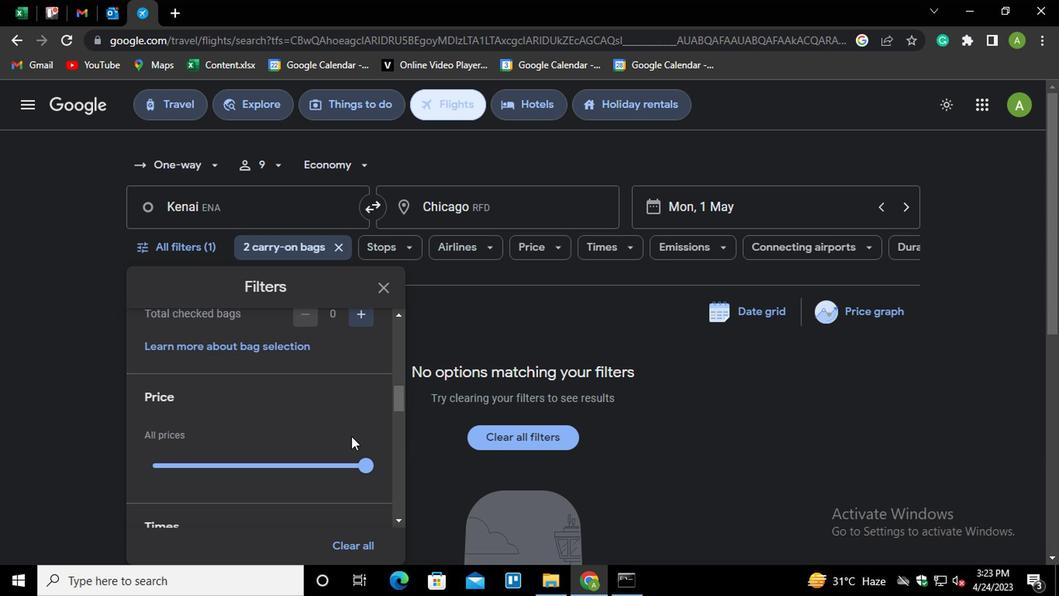 
Action: Mouse moved to (347, 437)
Screenshot: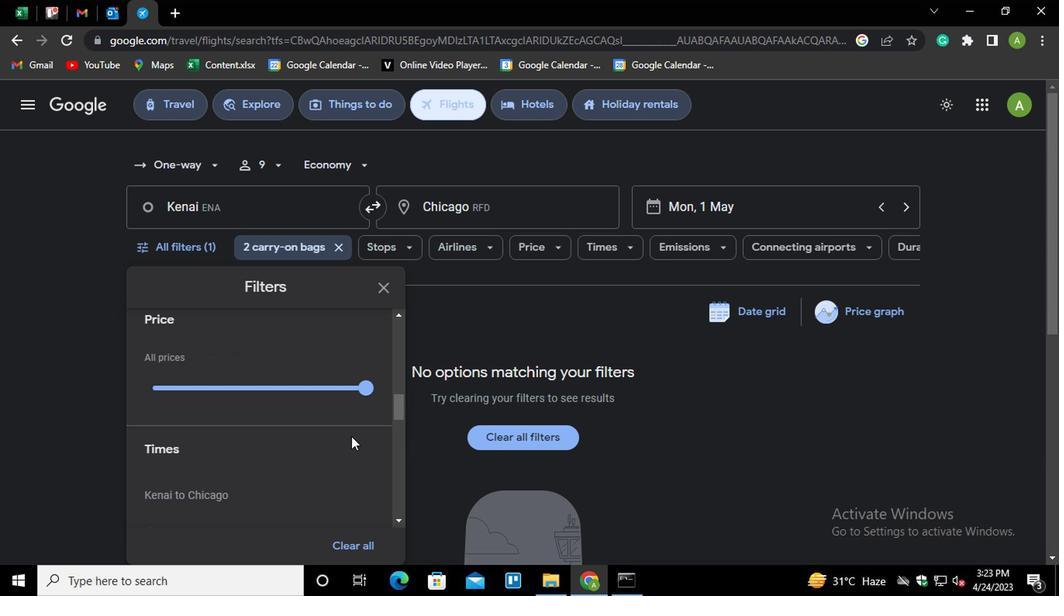 
Action: Mouse scrolled (347, 437) with delta (0, 0)
Screenshot: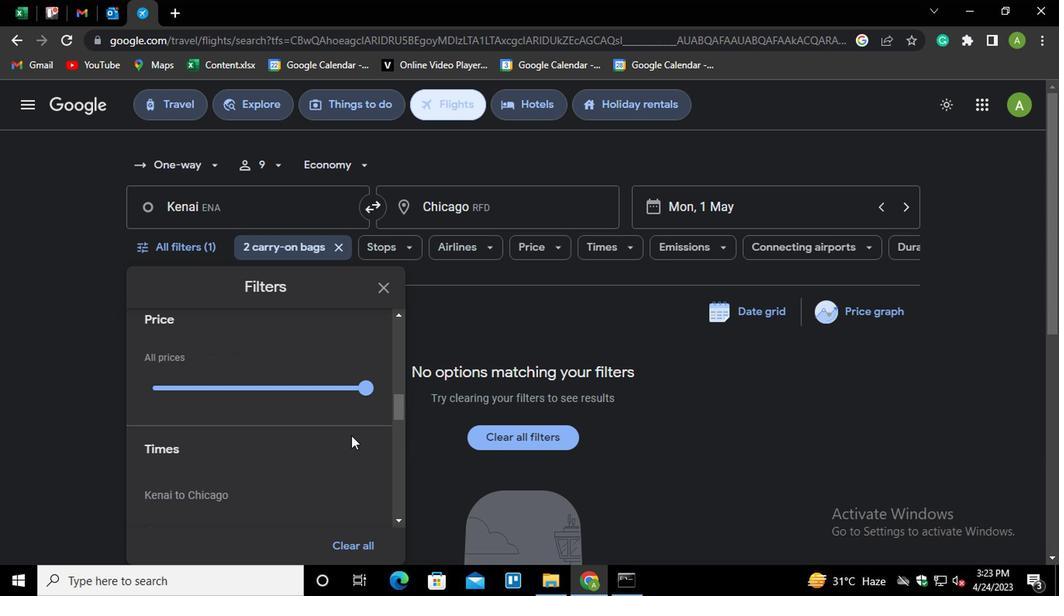 
Action: Mouse scrolled (347, 437) with delta (0, 0)
Screenshot: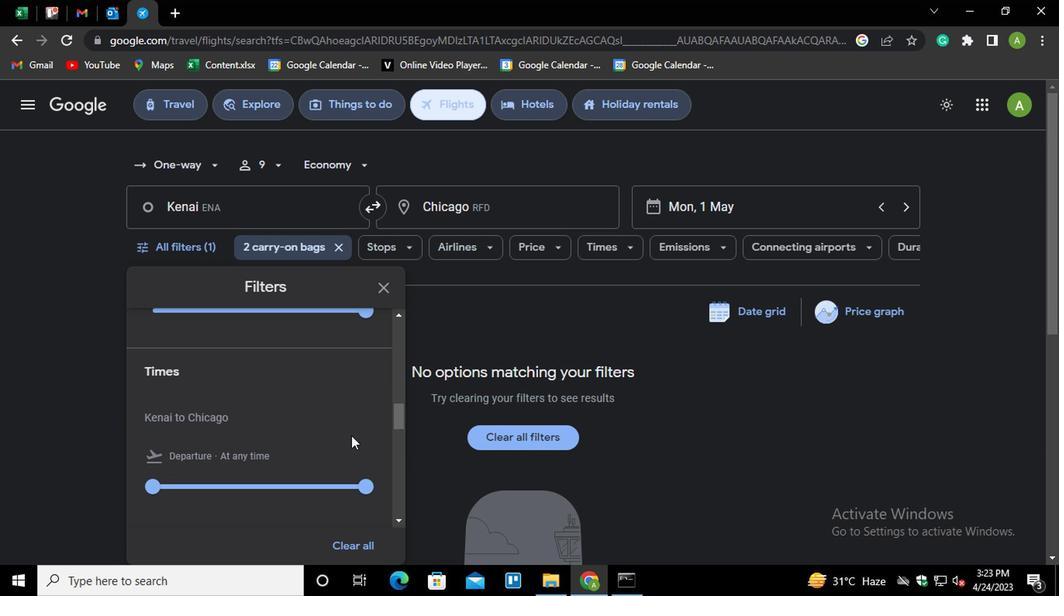 
Action: Mouse scrolled (347, 437) with delta (0, 0)
Screenshot: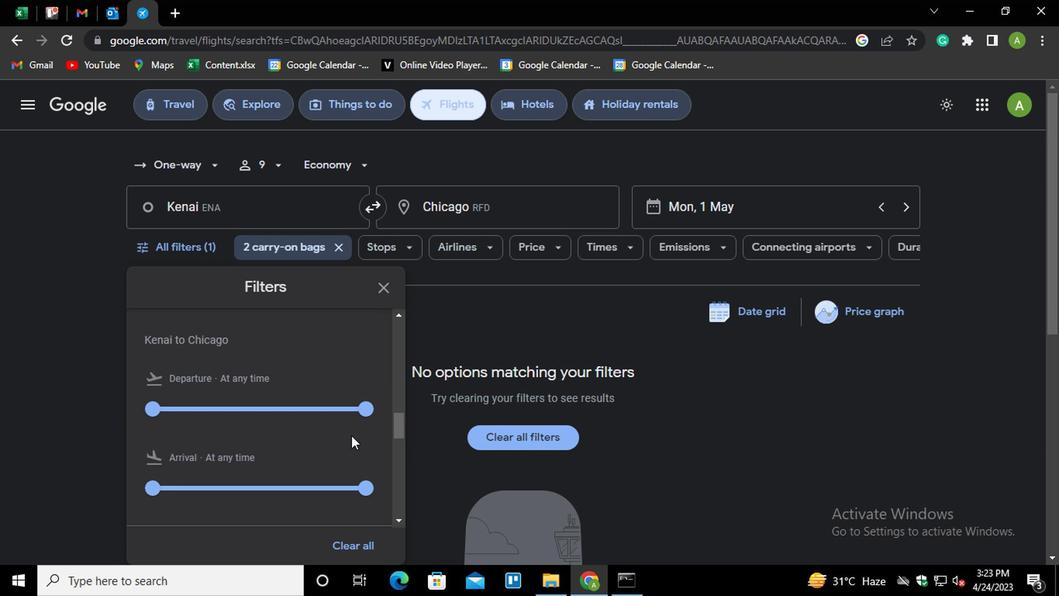 
Action: Mouse scrolled (347, 437) with delta (0, 0)
Screenshot: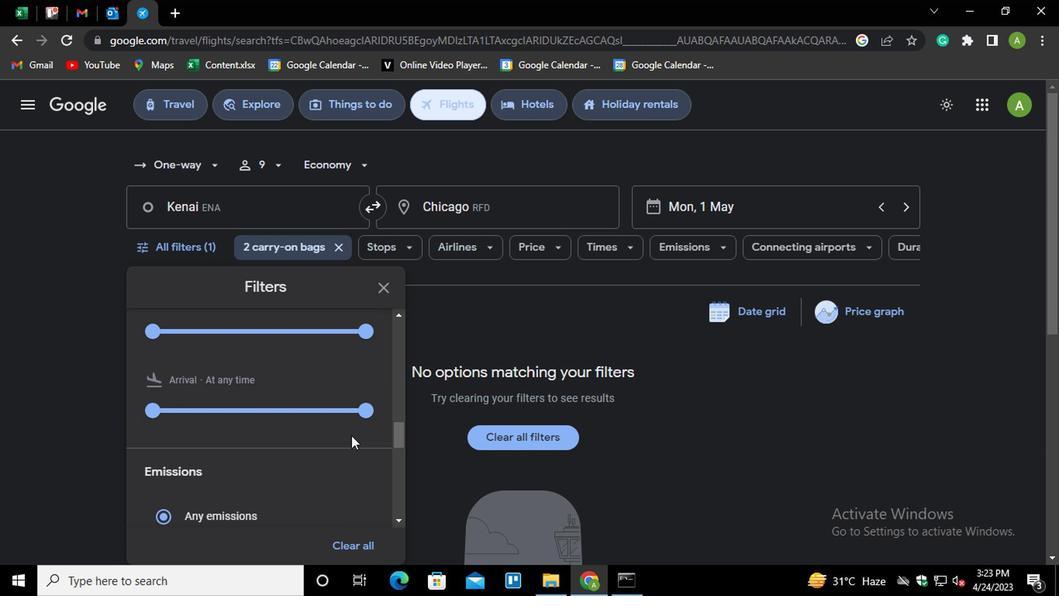 
Action: Mouse scrolled (347, 438) with delta (0, 1)
Screenshot: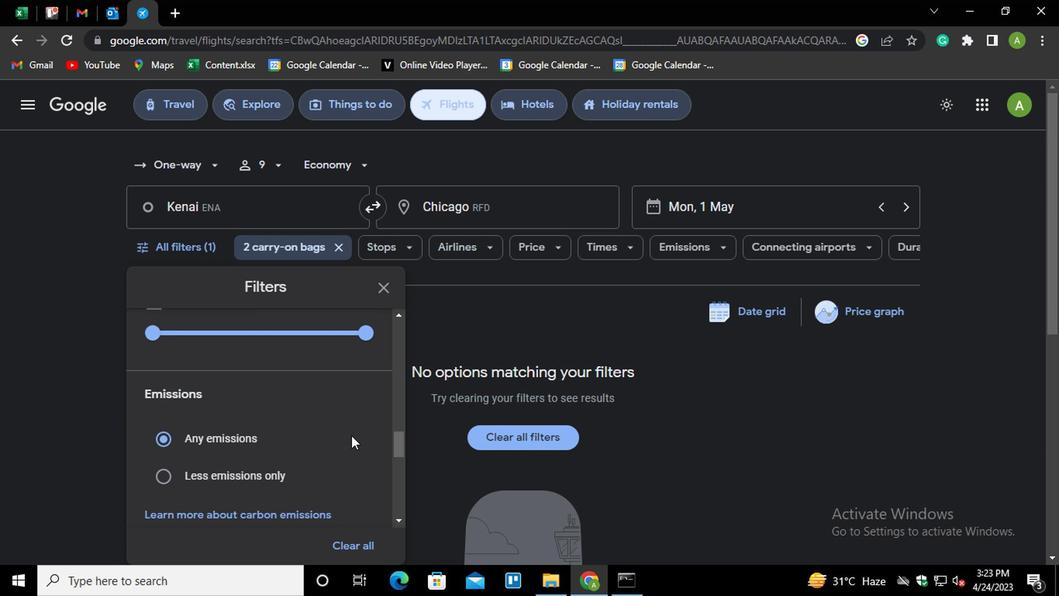 
Action: Mouse scrolled (347, 438) with delta (0, 1)
Screenshot: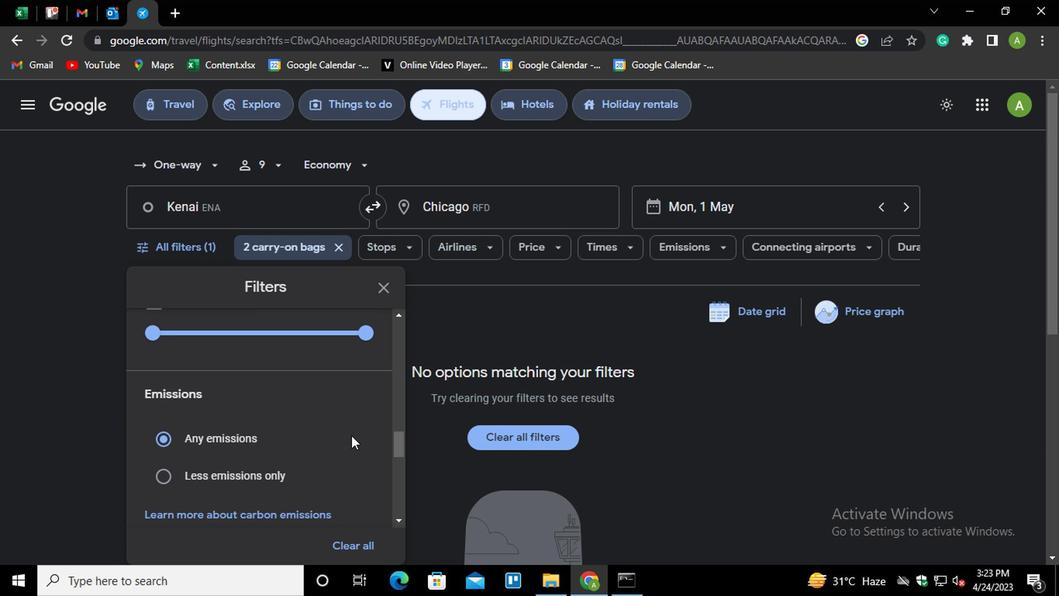 
Action: Mouse moved to (181, 410)
Screenshot: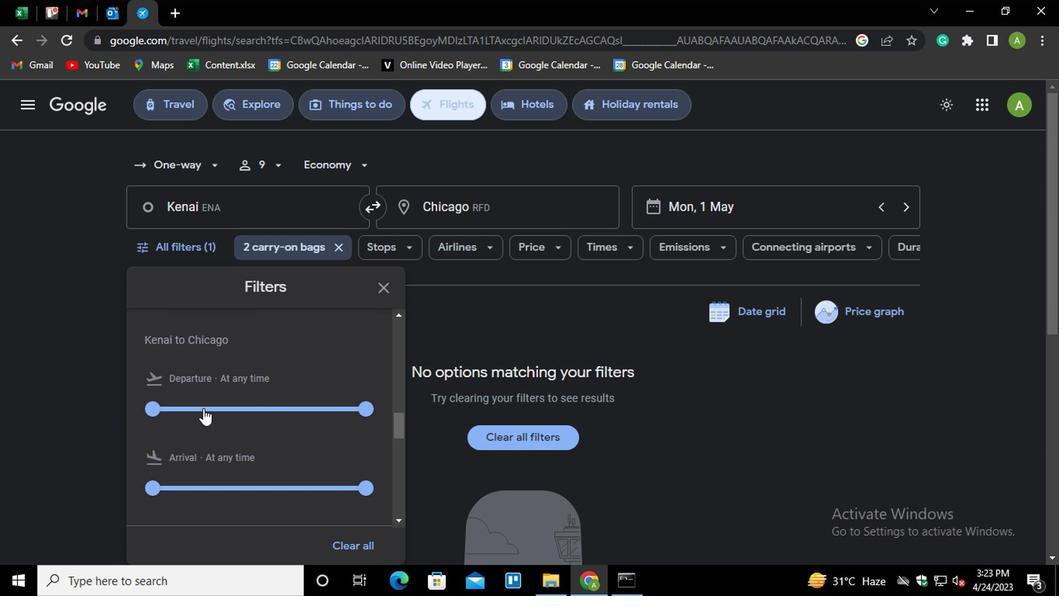 
Action: Mouse pressed left at (181, 410)
Screenshot: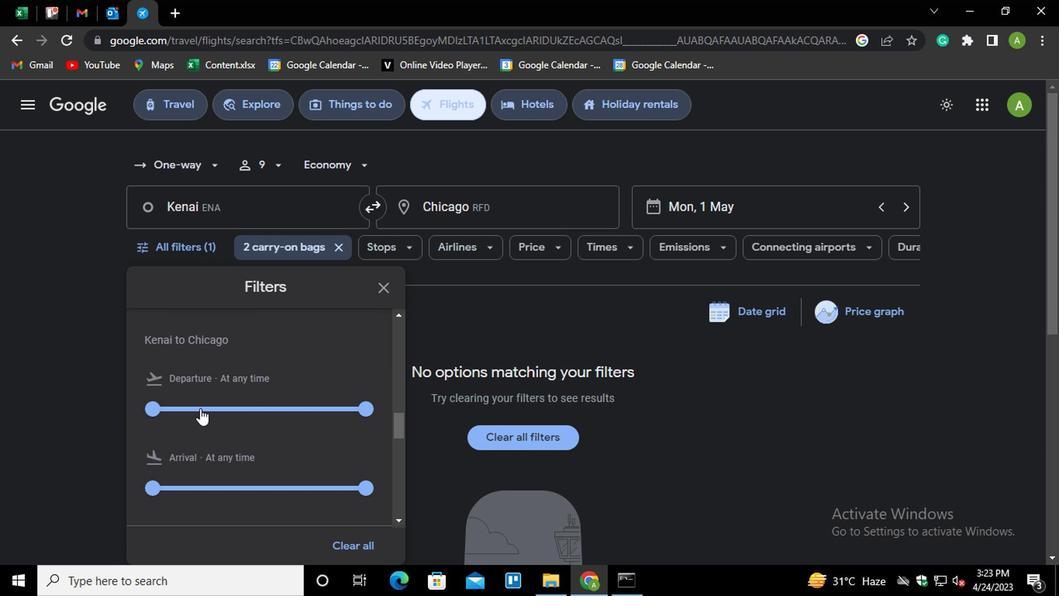 
Action: Mouse moved to (184, 407)
Screenshot: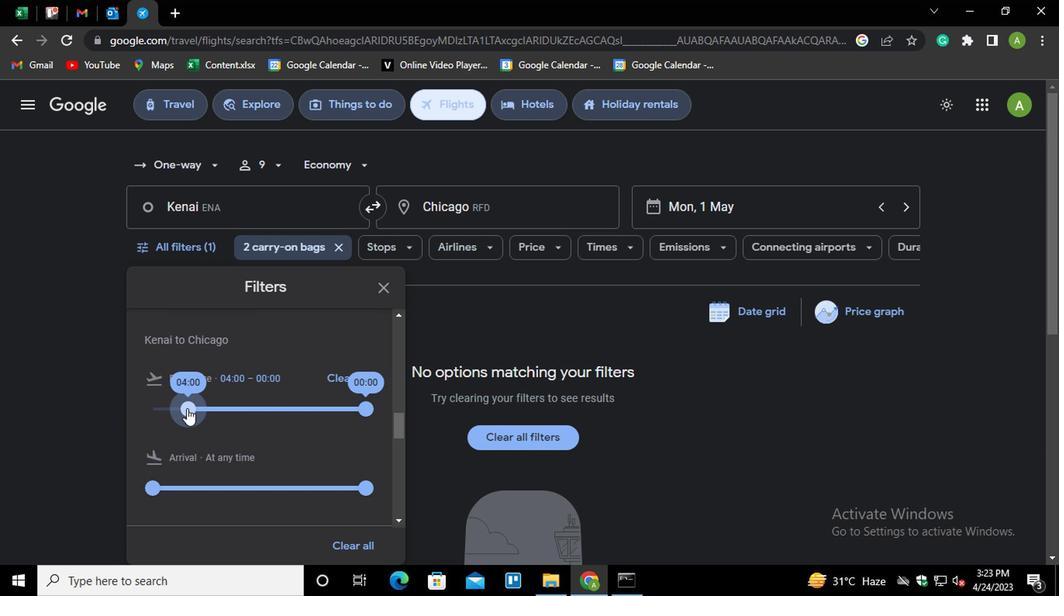 
Action: Mouse pressed left at (184, 407)
Screenshot: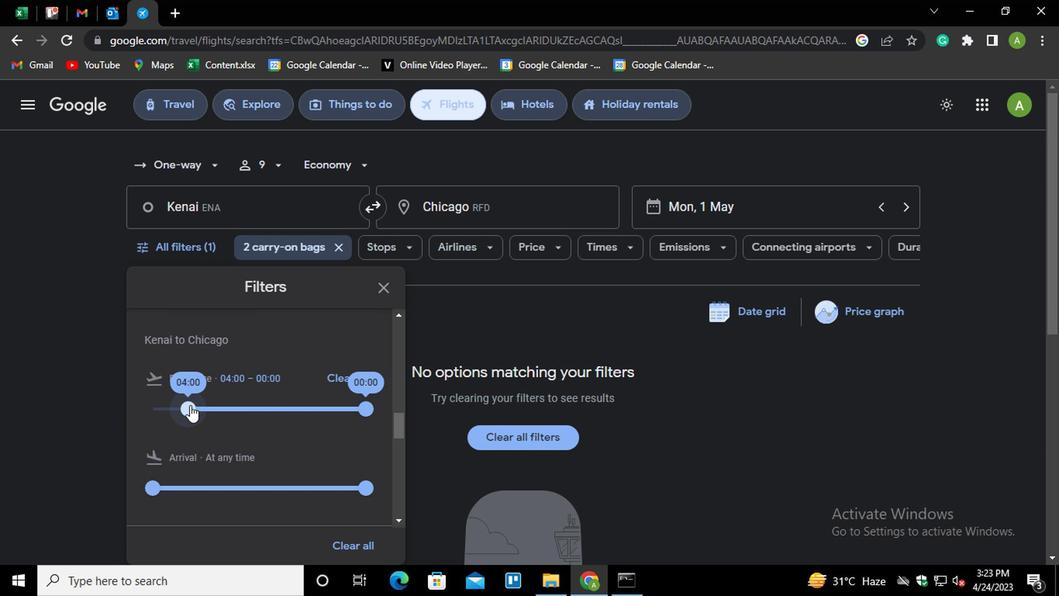 
Action: Mouse moved to (214, 416)
Screenshot: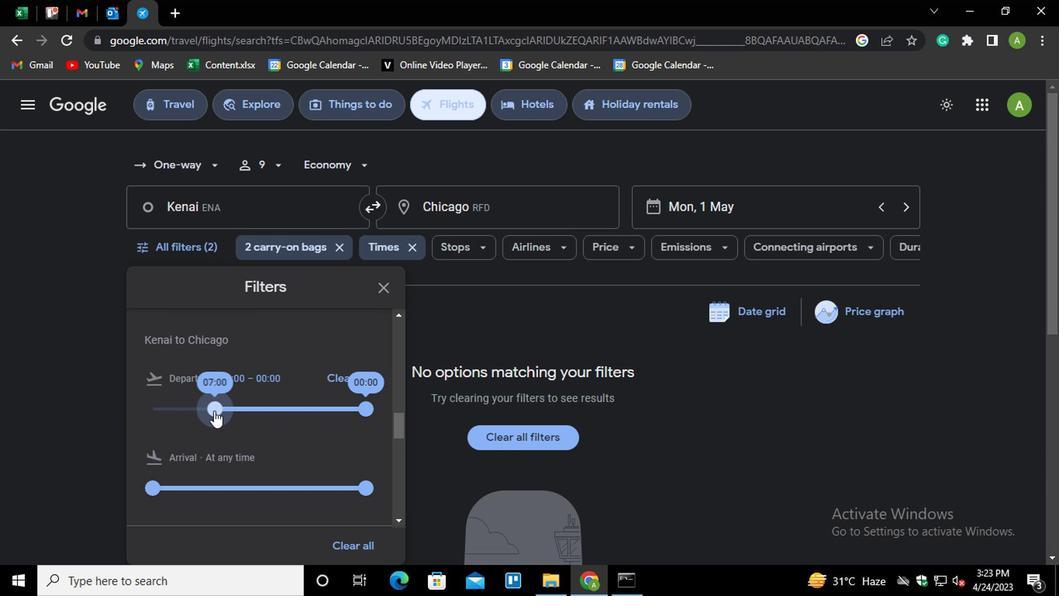 
Action: Mouse pressed left at (214, 416)
Screenshot: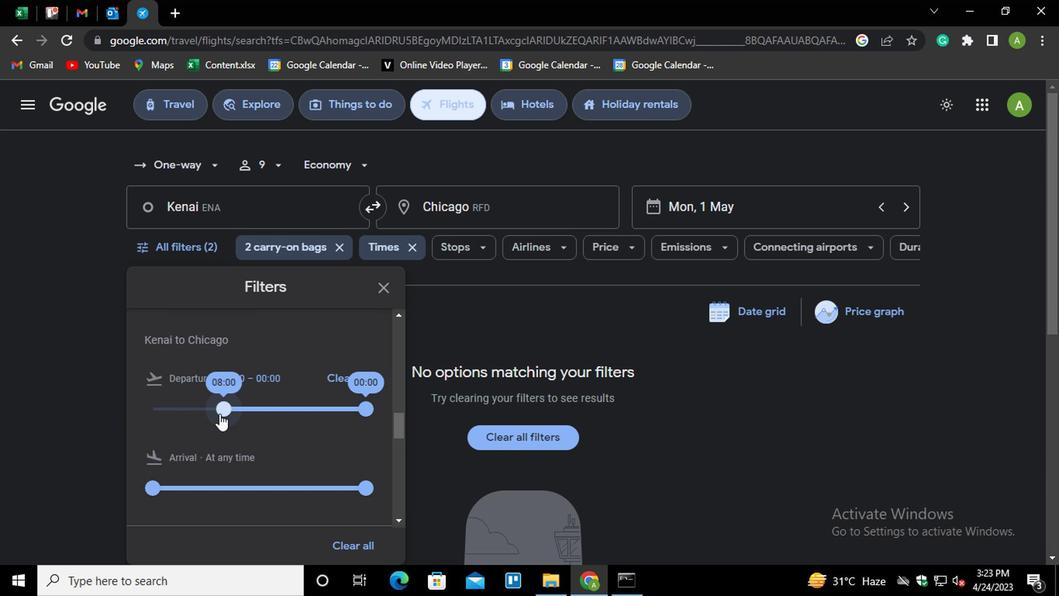 
Action: Mouse moved to (363, 409)
Screenshot: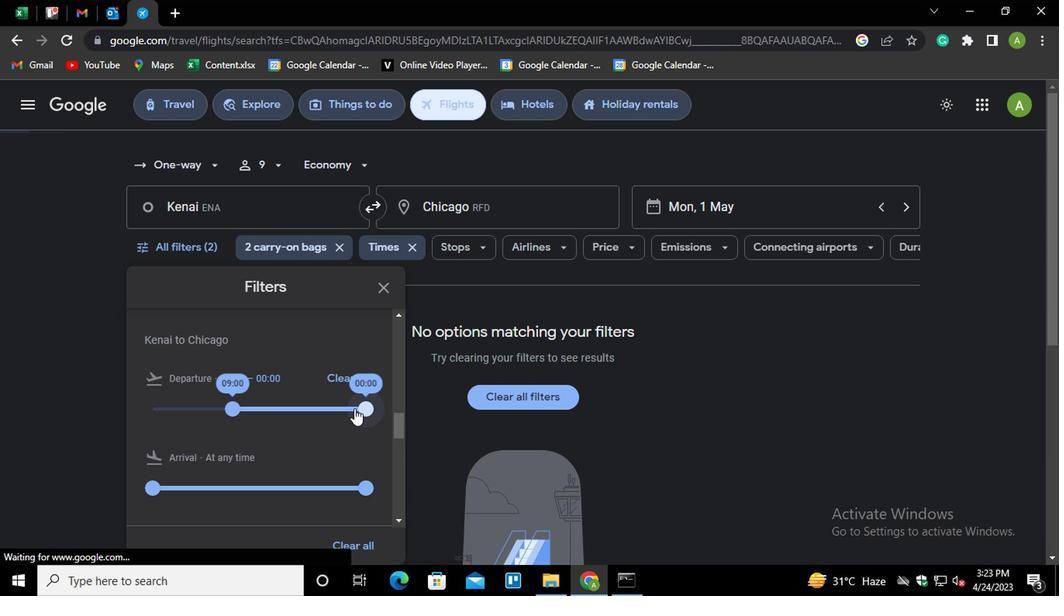 
Action: Mouse pressed left at (363, 409)
Screenshot: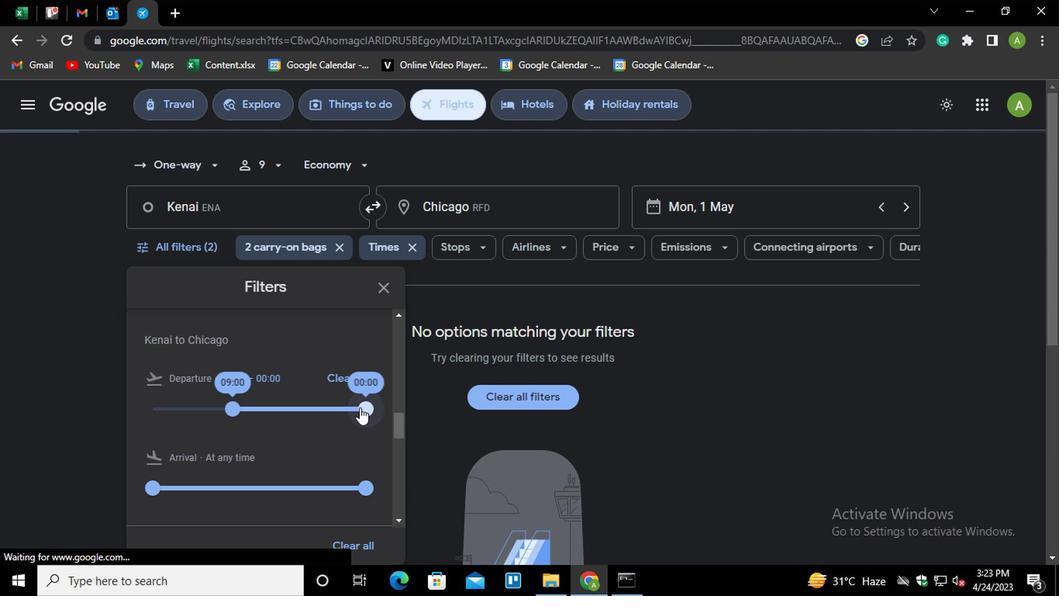 
Action: Mouse moved to (259, 432)
Screenshot: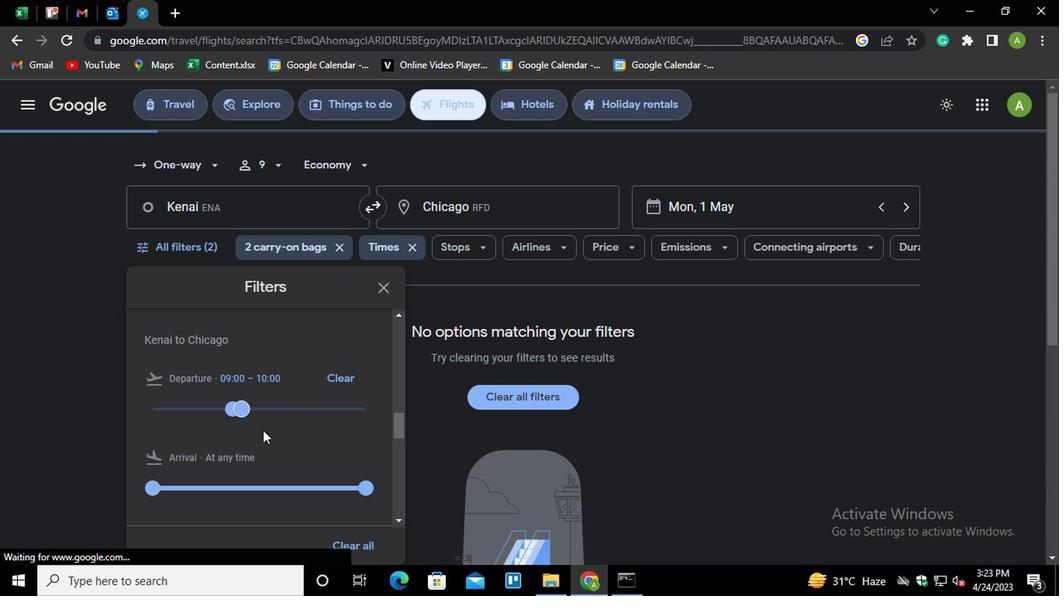 
Action: Mouse scrolled (259, 431) with delta (0, 0)
Screenshot: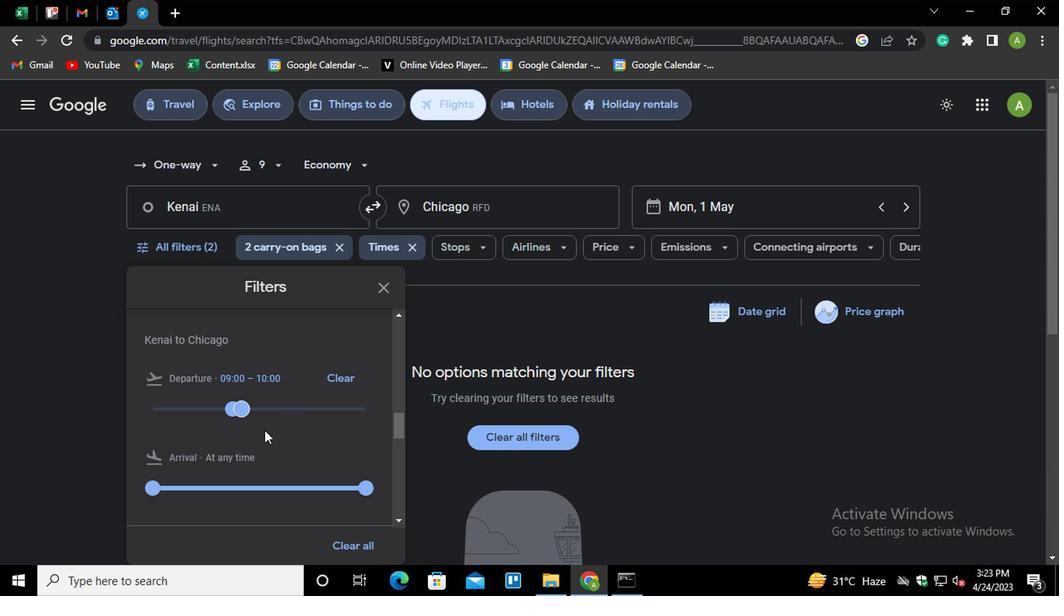
Action: Mouse scrolled (259, 431) with delta (0, 0)
Screenshot: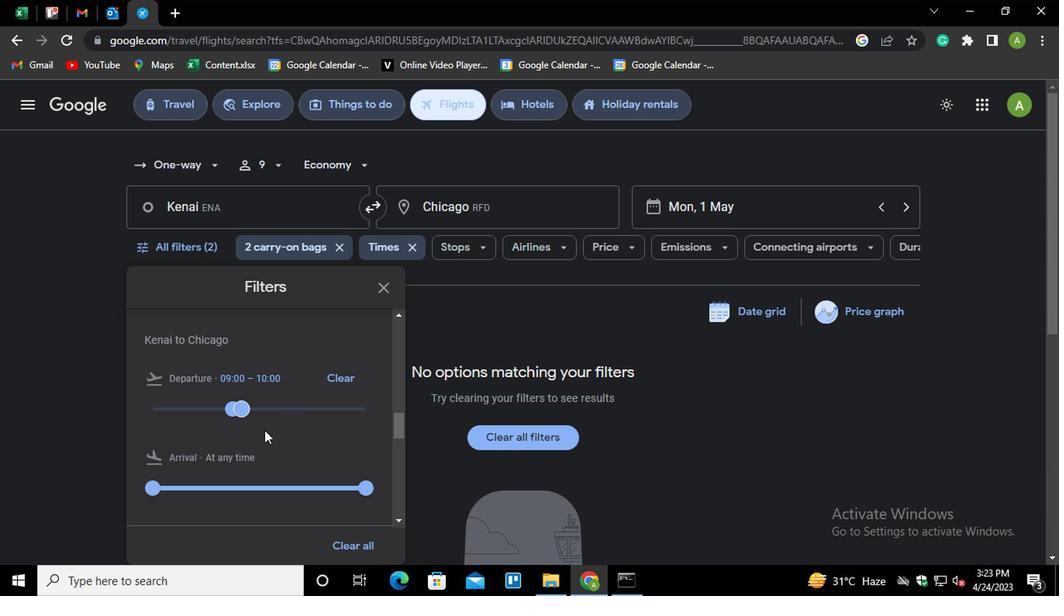 
Action: Mouse moved to (755, 374)
Screenshot: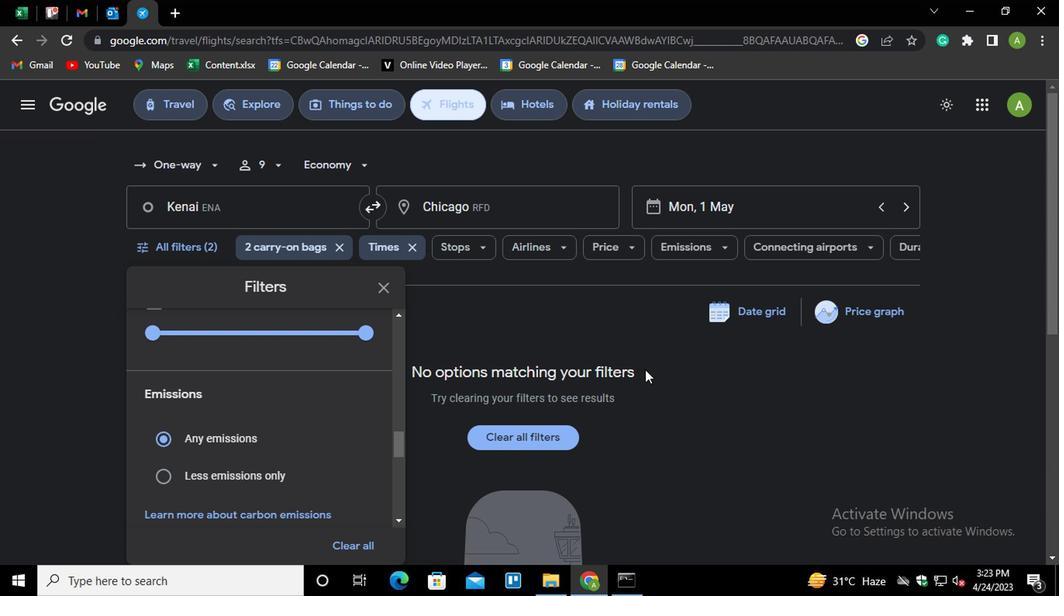 
Action: Mouse pressed left at (755, 374)
Screenshot: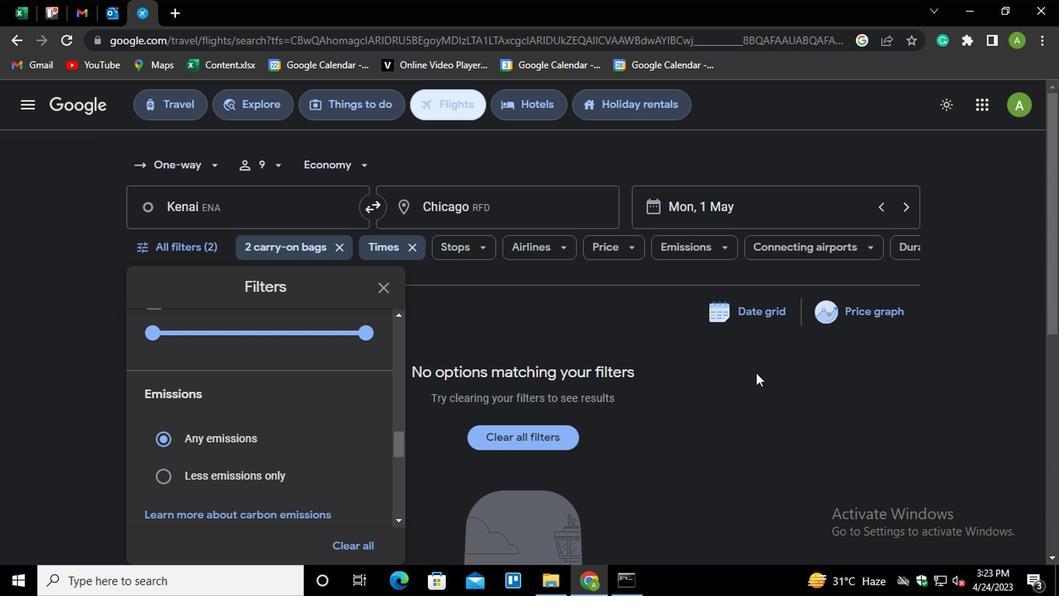 
Action: Mouse moved to (725, 371)
Screenshot: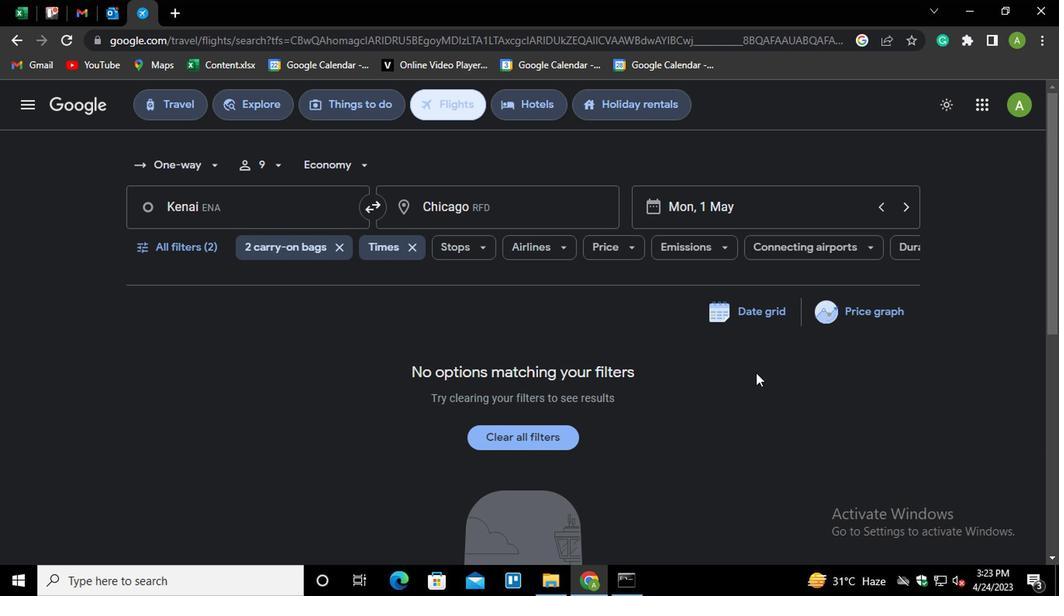
